 Task: For heading Use oswald with pink colour & Underline.  font size for heading18,  'Change the font style of data to' oswald and font size to 9,  Change the alignment of both headline & data to Align center.  In the sheet  BudgetReviewbook
Action: Mouse moved to (212, 173)
Screenshot: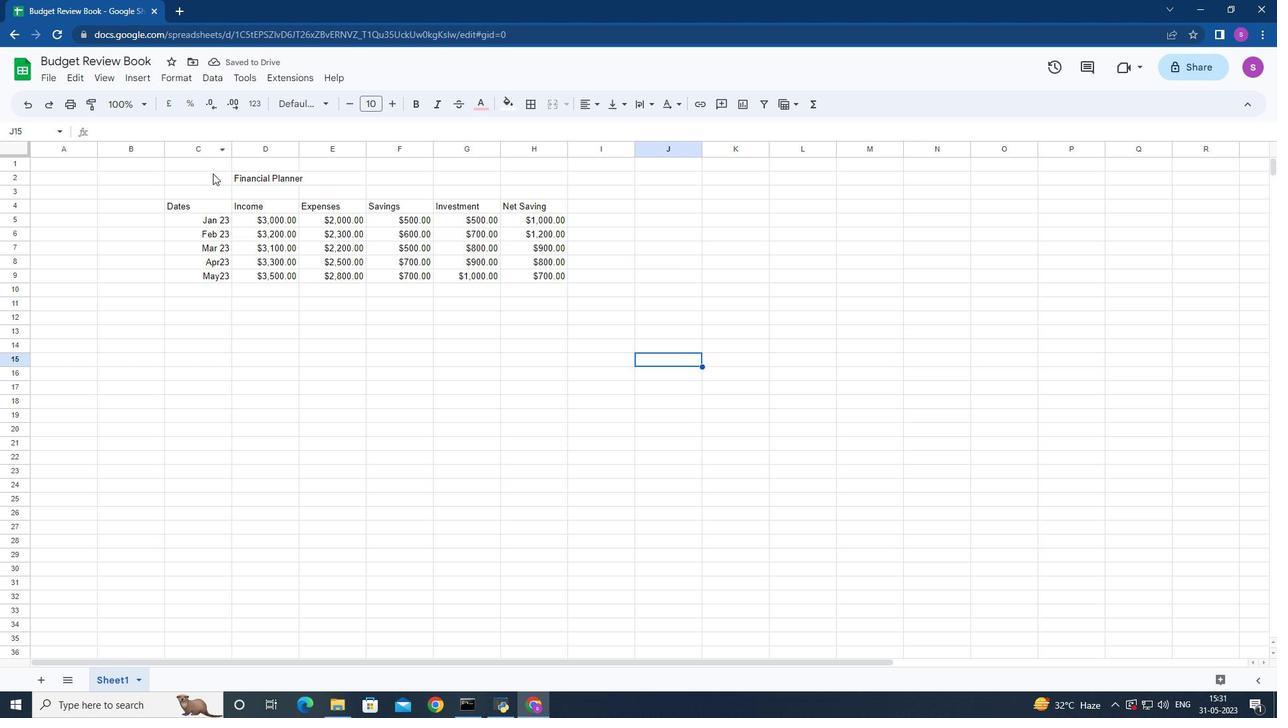
Action: Mouse pressed left at (212, 173)
Screenshot: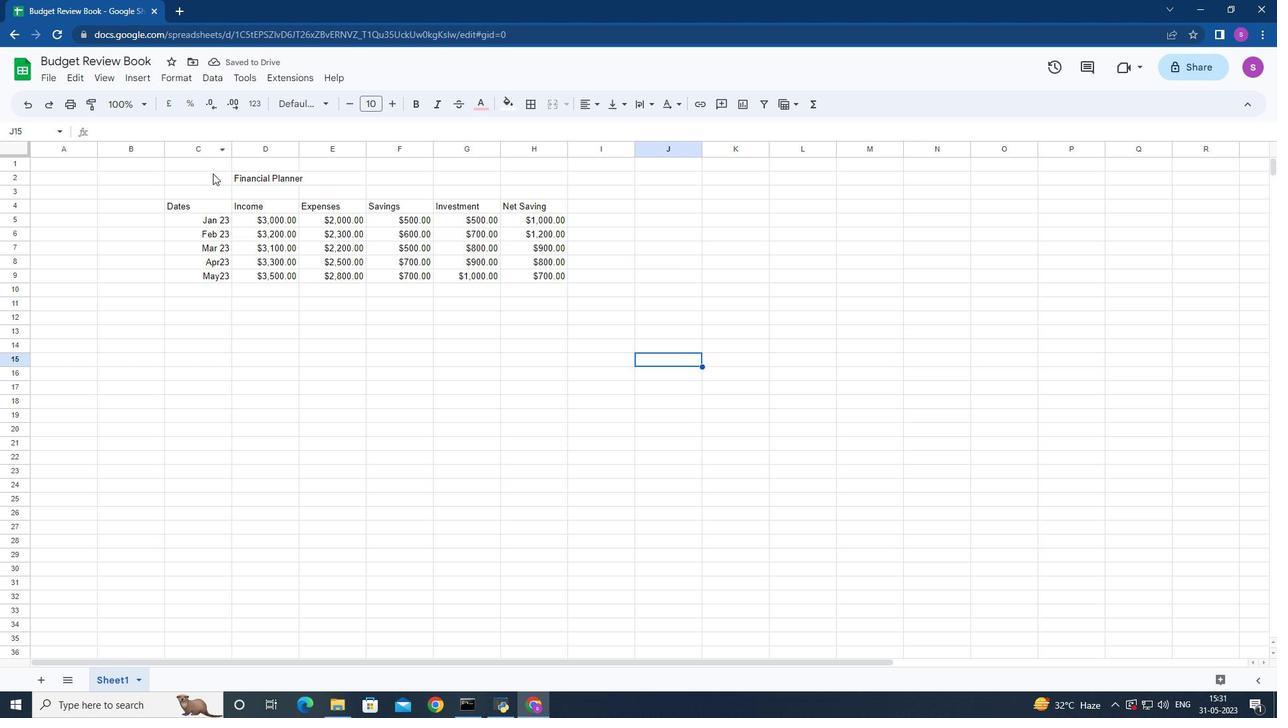 
Action: Mouse moved to (323, 103)
Screenshot: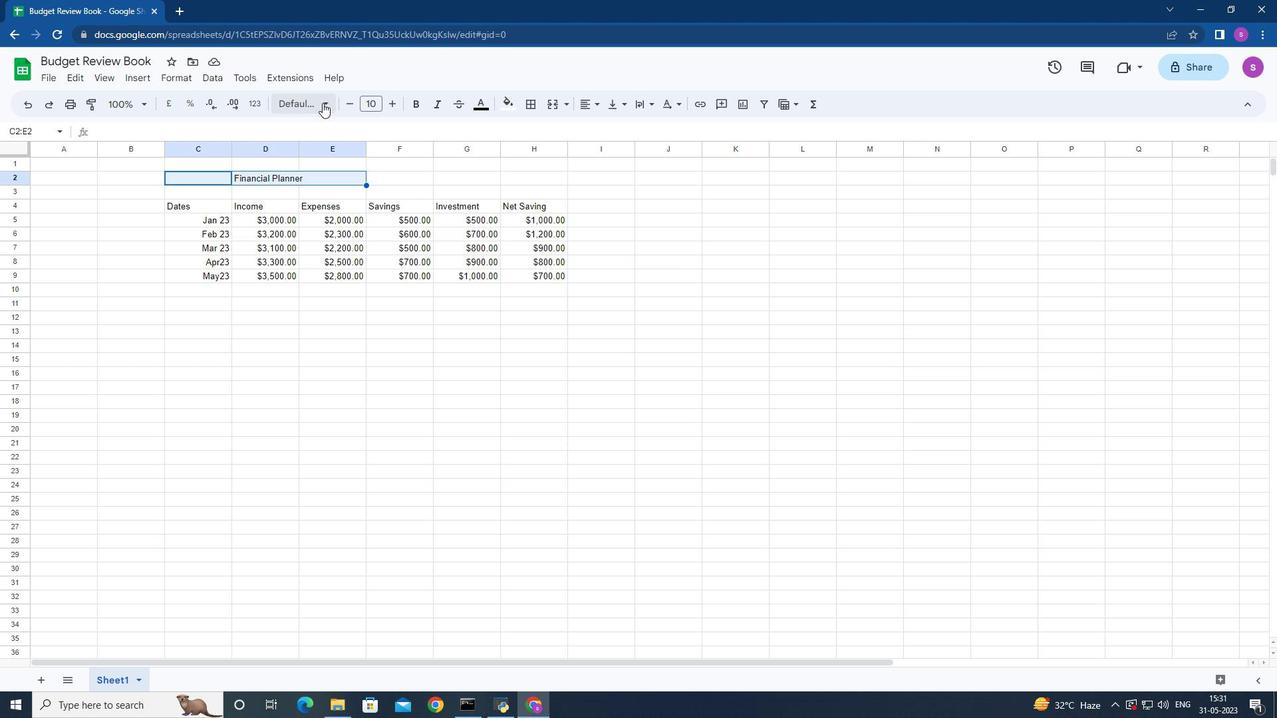 
Action: Mouse pressed left at (323, 103)
Screenshot: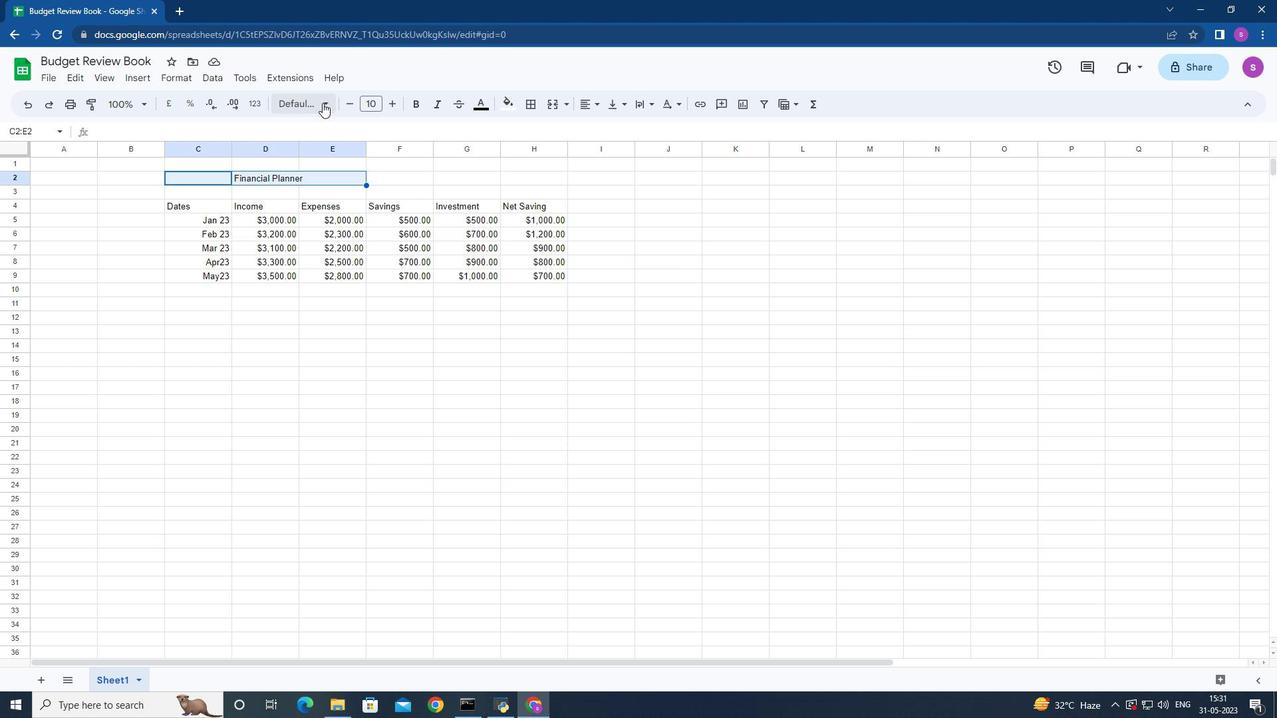 
Action: Mouse moved to (349, 548)
Screenshot: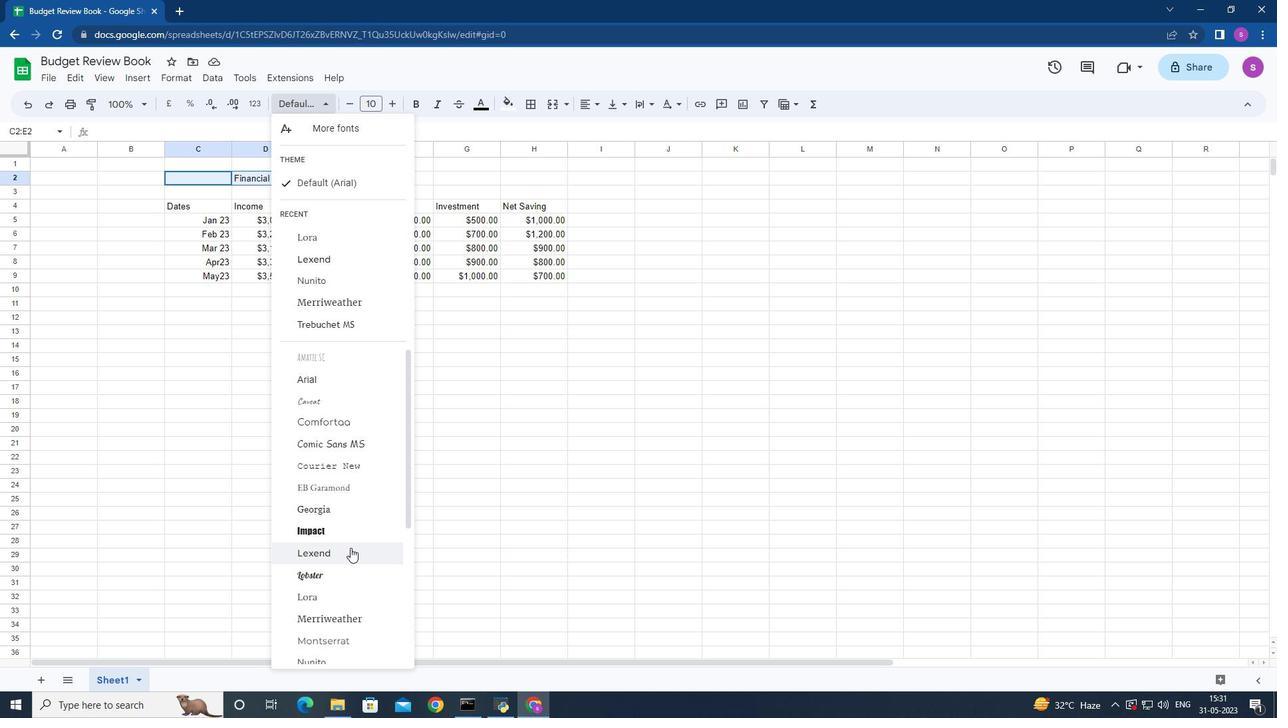 
Action: Mouse scrolled (349, 548) with delta (0, 0)
Screenshot: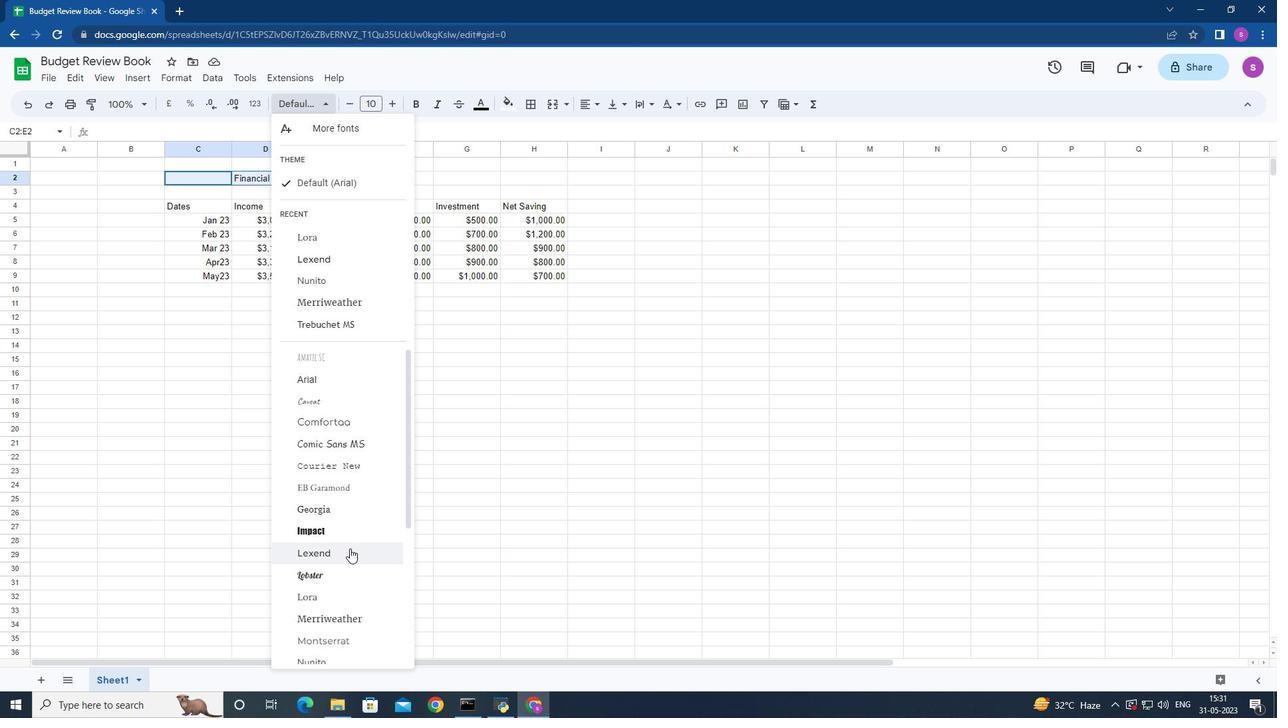 
Action: Mouse moved to (349, 549)
Screenshot: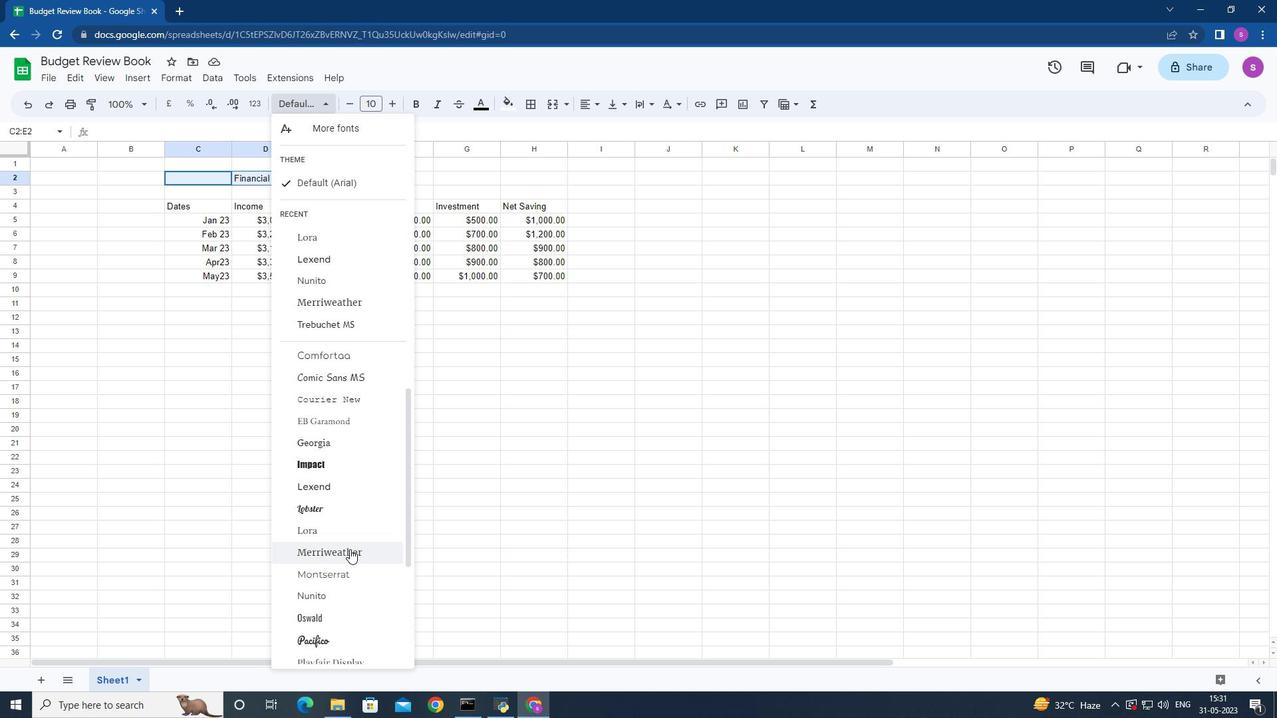 
Action: Mouse scrolled (349, 548) with delta (0, 0)
Screenshot: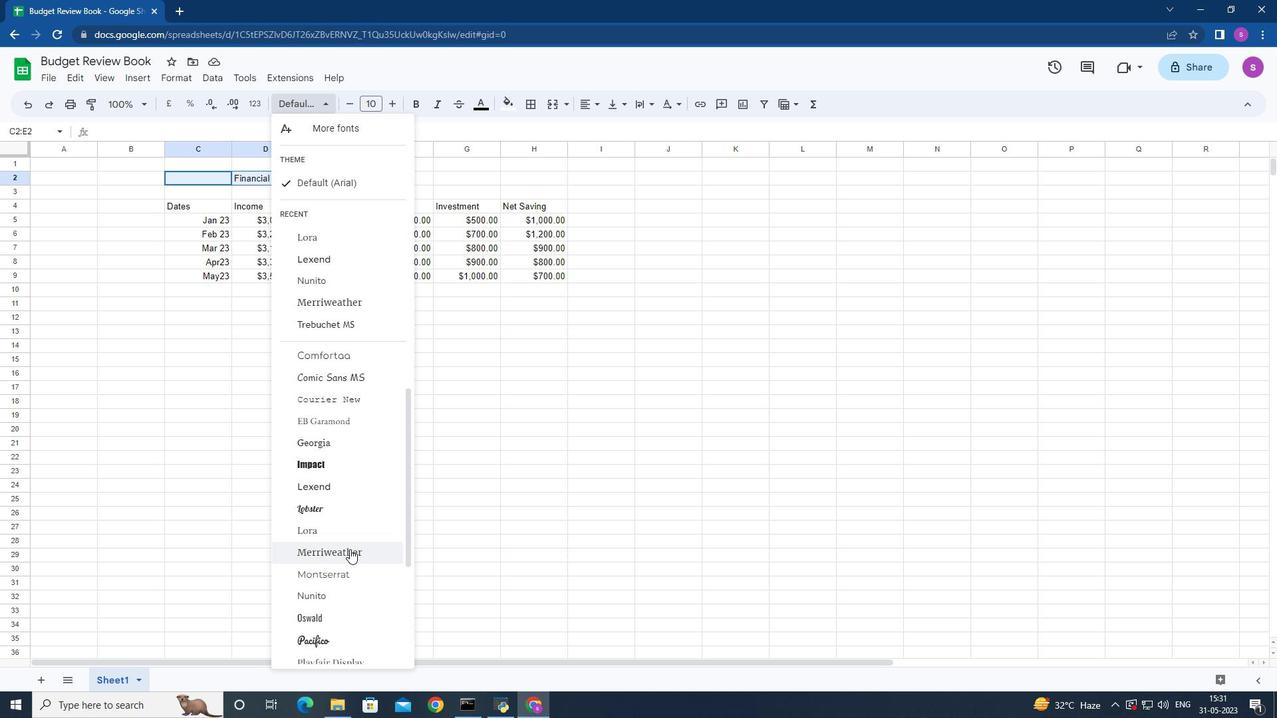 
Action: Mouse moved to (349, 550)
Screenshot: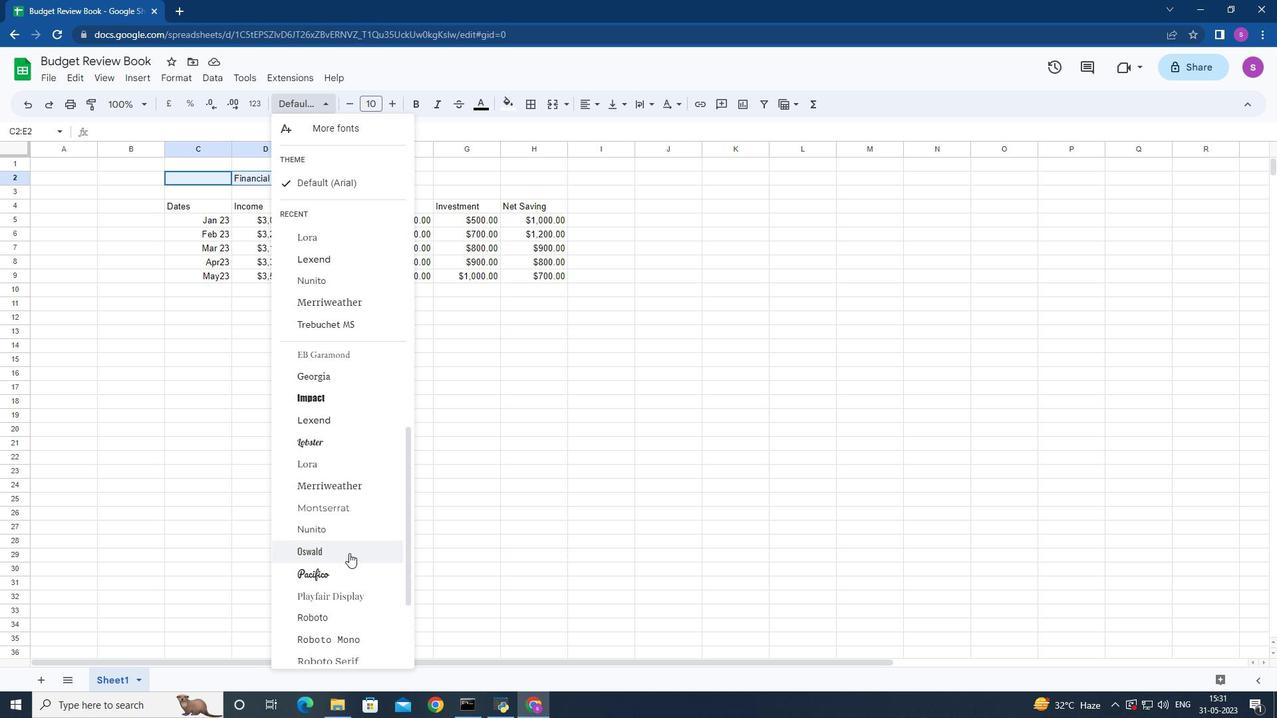 
Action: Mouse pressed left at (349, 550)
Screenshot: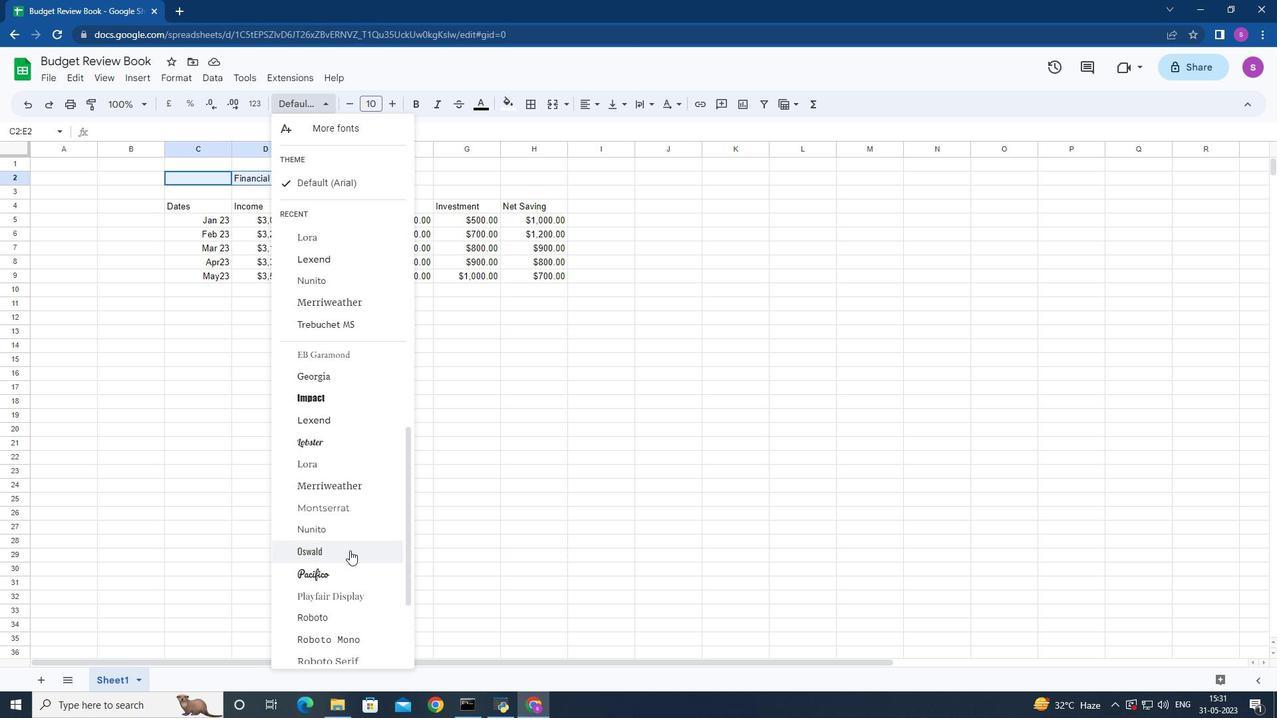 
Action: Mouse moved to (485, 103)
Screenshot: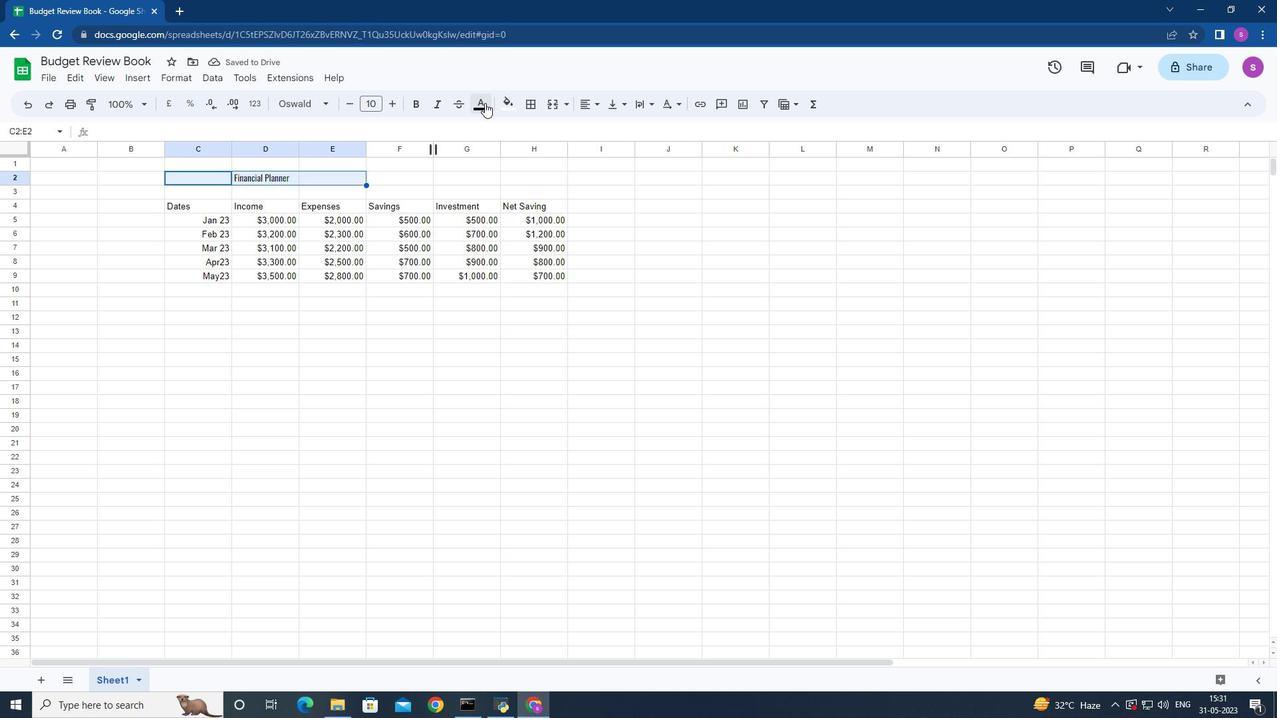 
Action: Mouse pressed left at (485, 103)
Screenshot: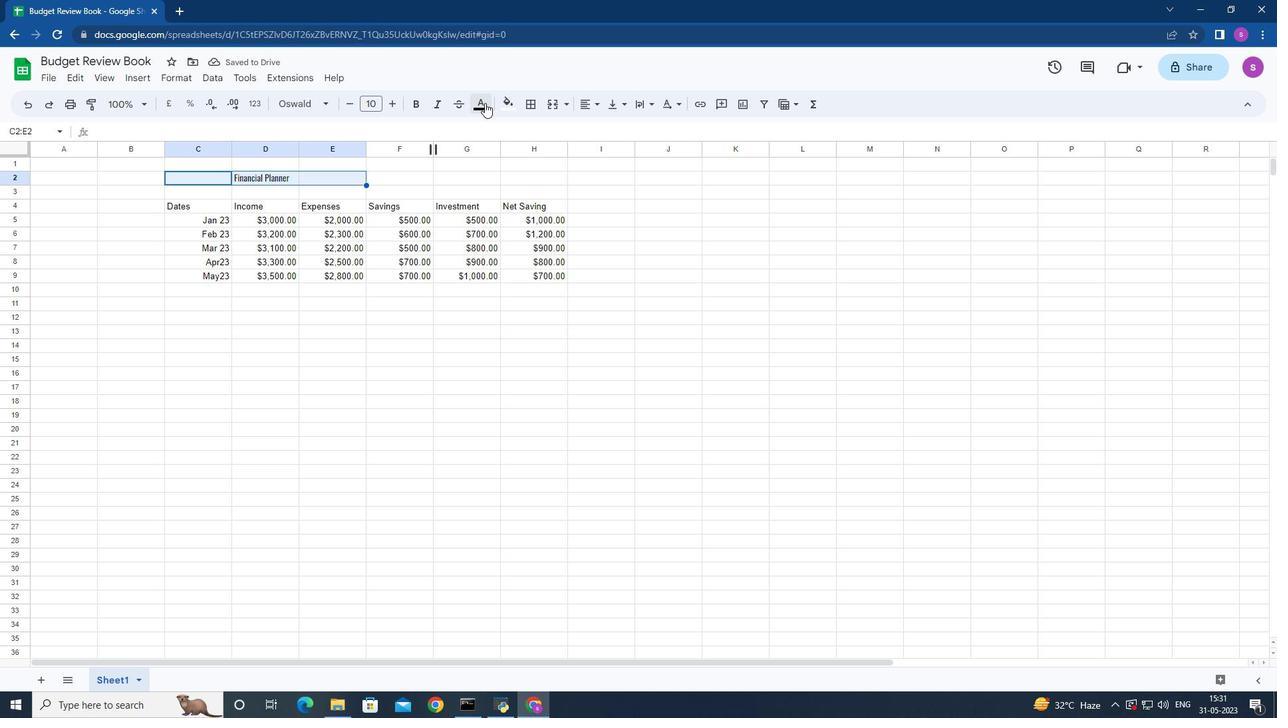 
Action: Mouse moved to (481, 326)
Screenshot: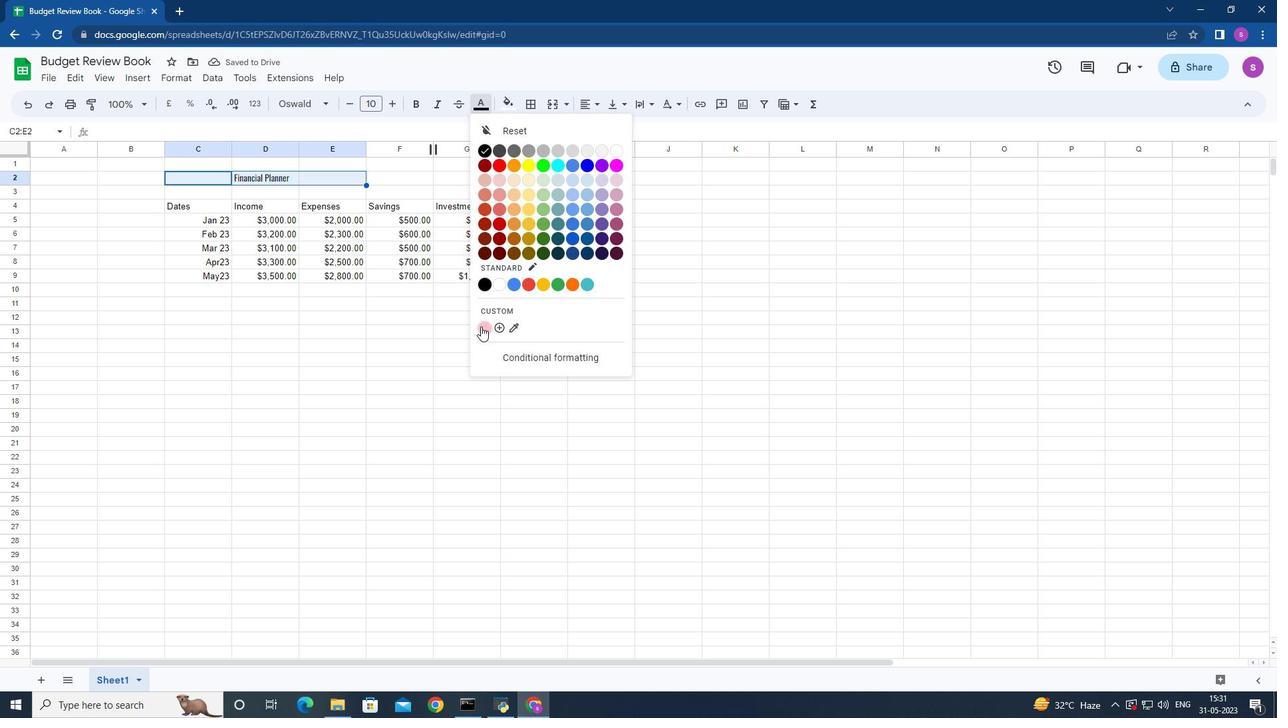
Action: Mouse pressed left at (481, 326)
Screenshot: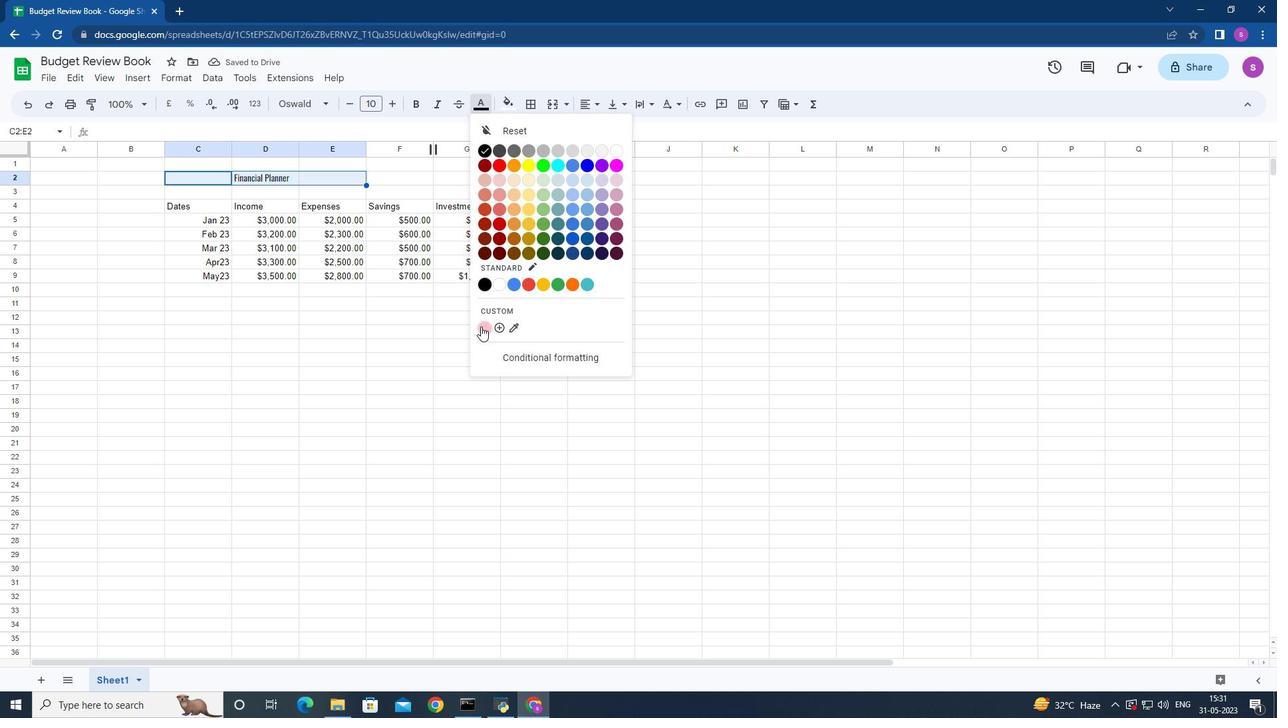 
Action: Mouse moved to (177, 75)
Screenshot: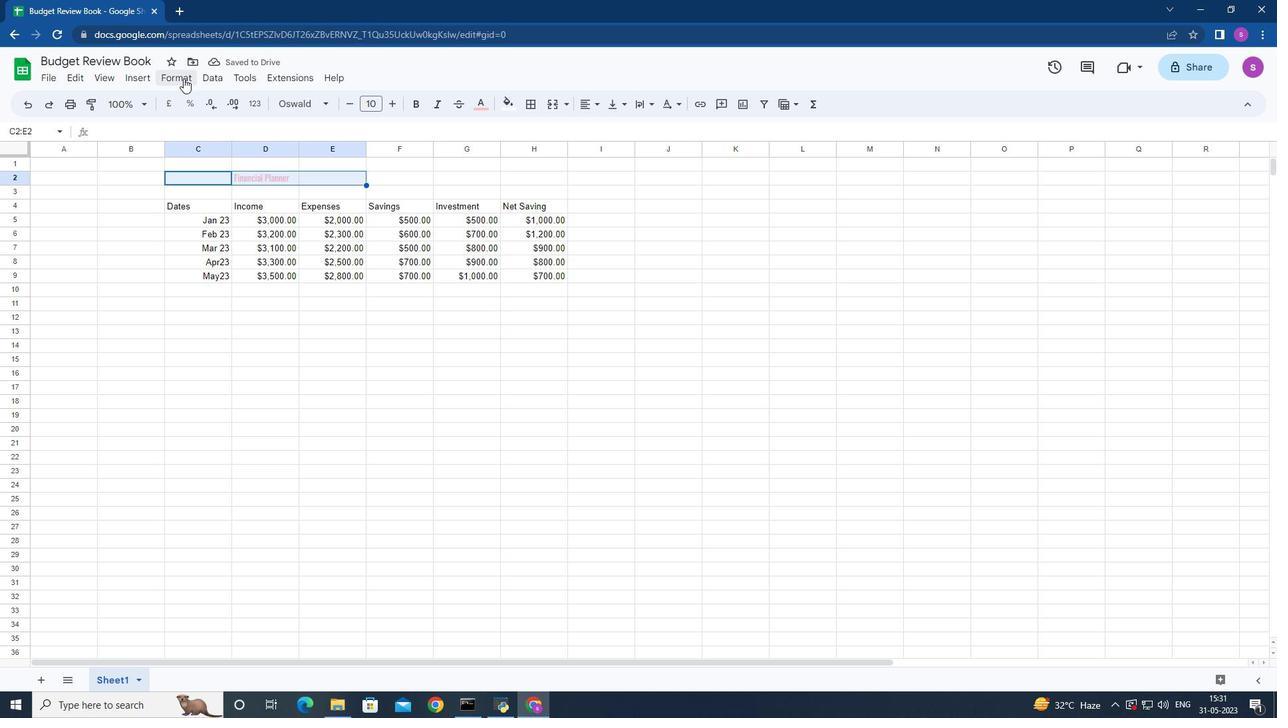 
Action: Mouse pressed left at (177, 75)
Screenshot: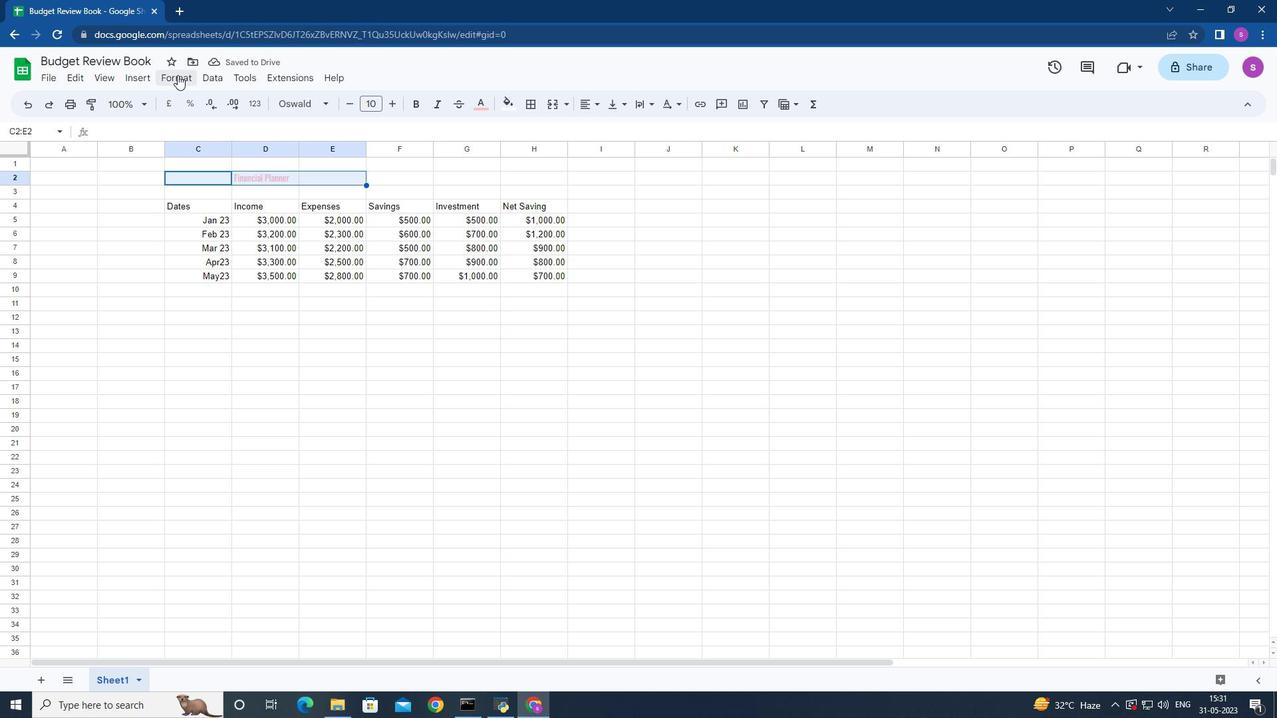 
Action: Mouse moved to (416, 200)
Screenshot: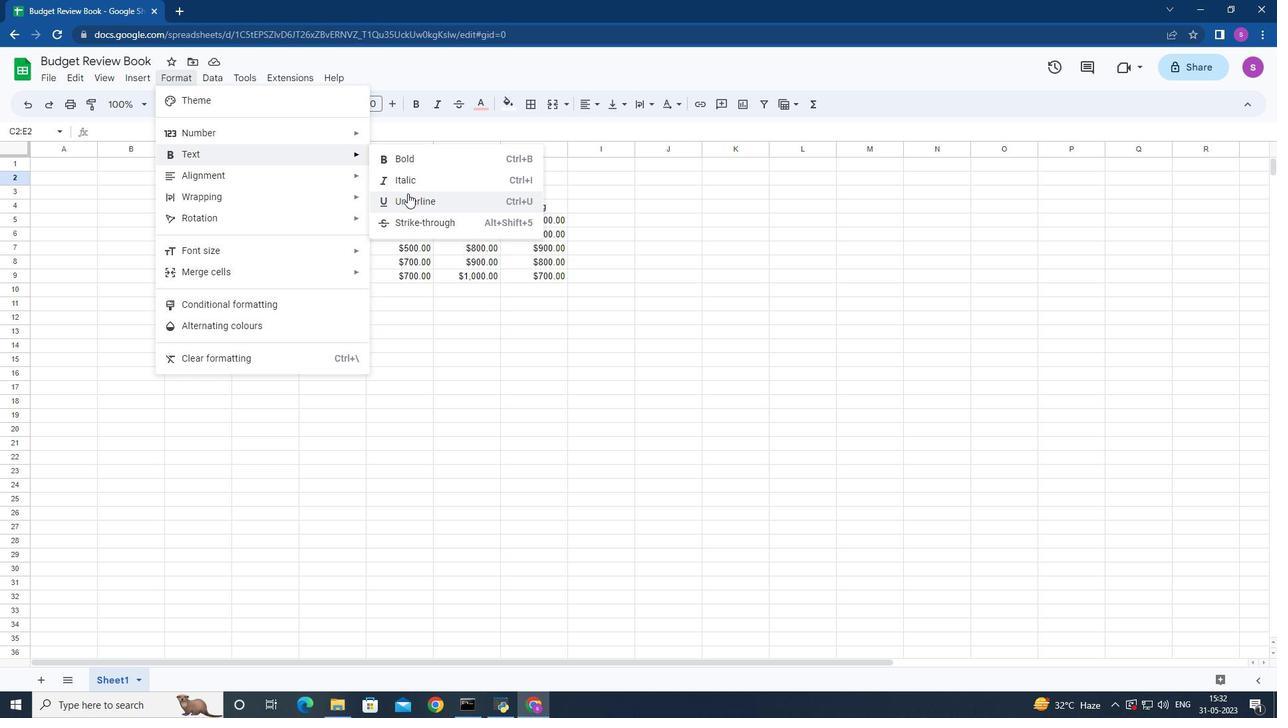 
Action: Mouse pressed left at (416, 200)
Screenshot: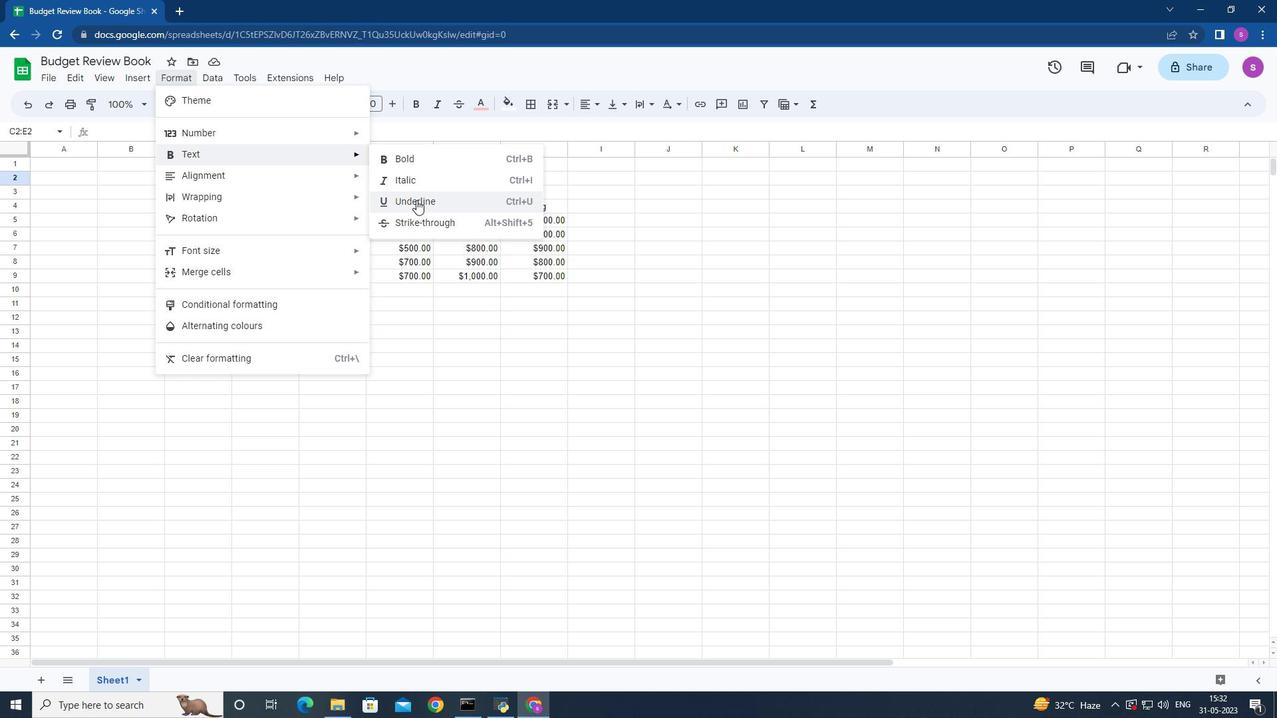 
Action: Mouse moved to (393, 101)
Screenshot: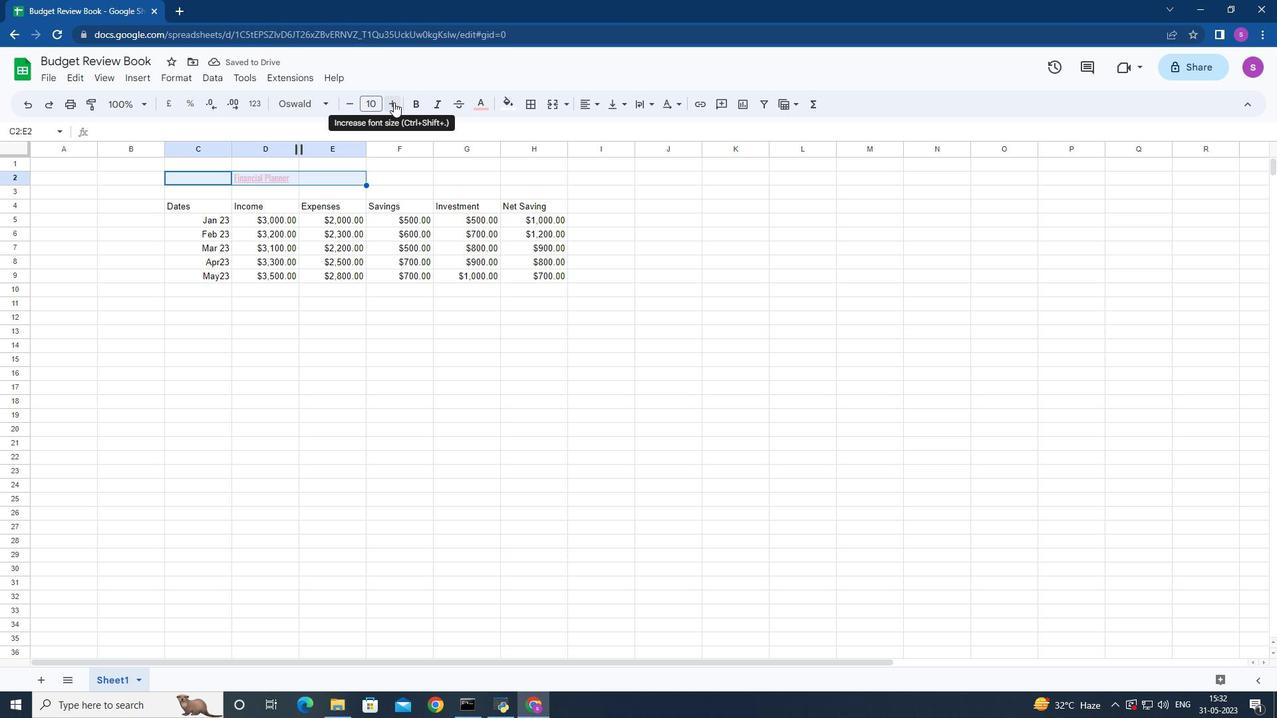 
Action: Mouse pressed left at (393, 101)
Screenshot: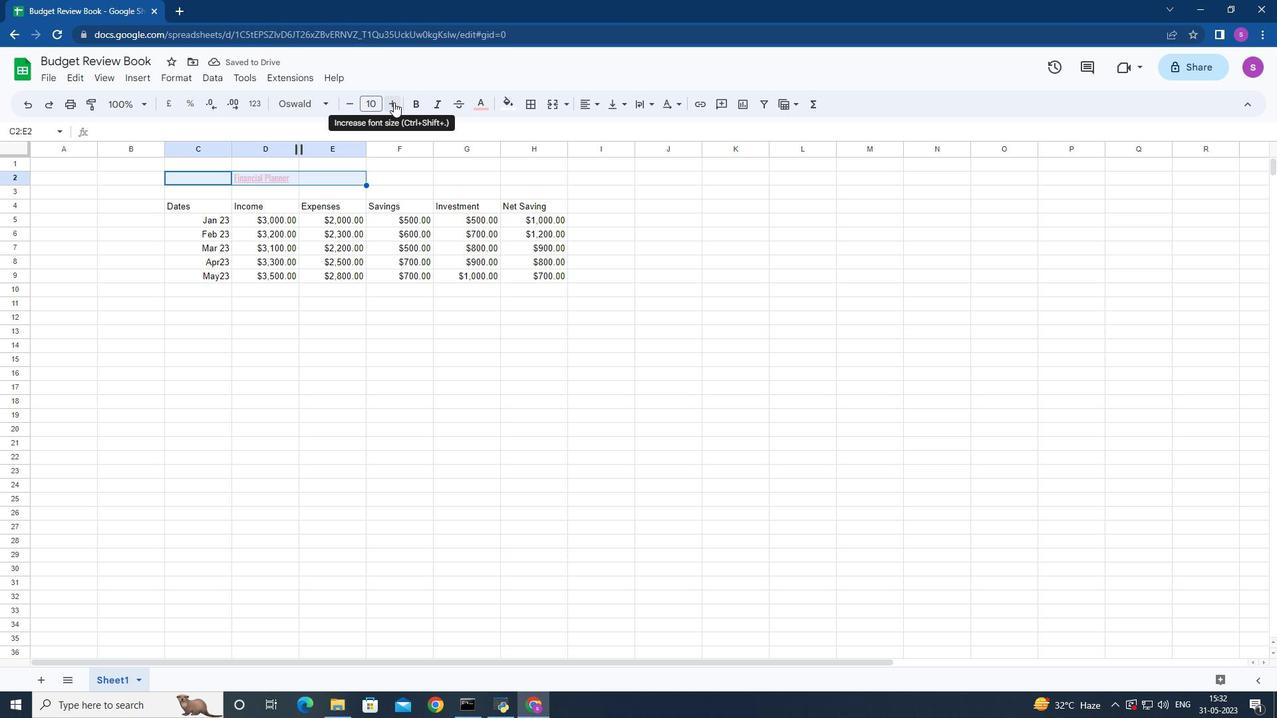 
Action: Mouse pressed left at (393, 101)
Screenshot: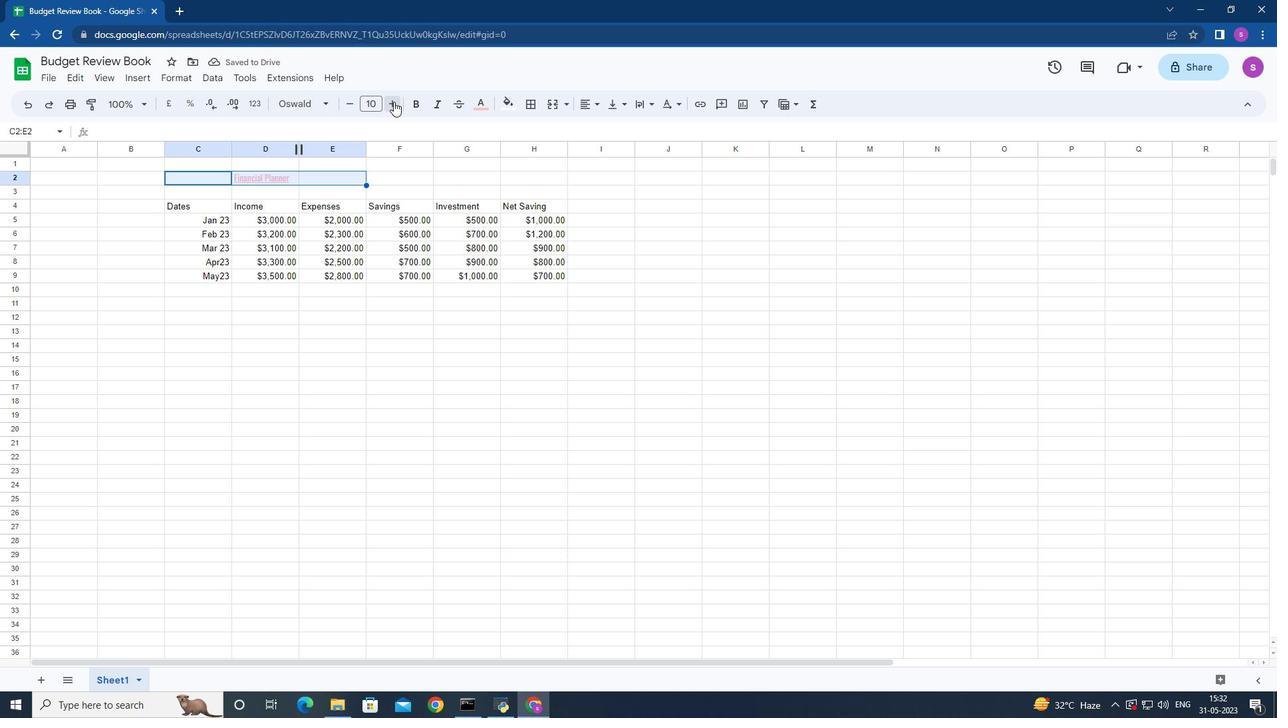 
Action: Mouse pressed left at (393, 101)
Screenshot: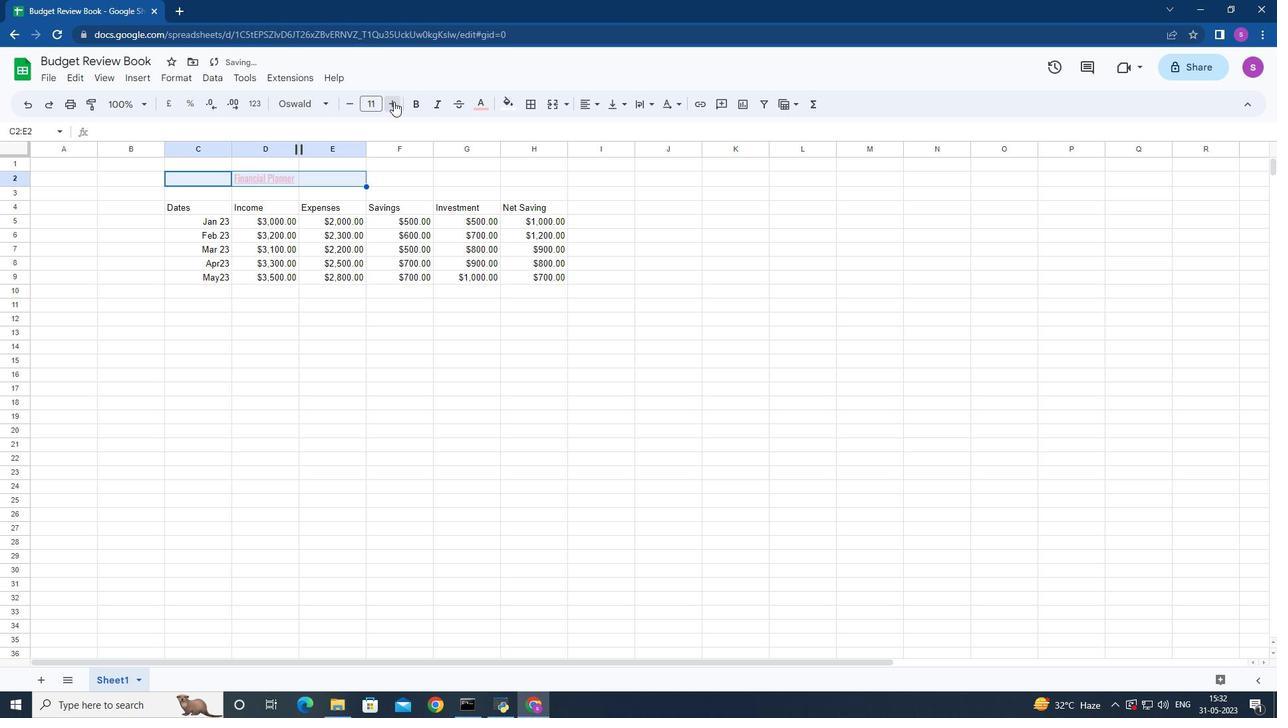
Action: Mouse pressed left at (393, 101)
Screenshot: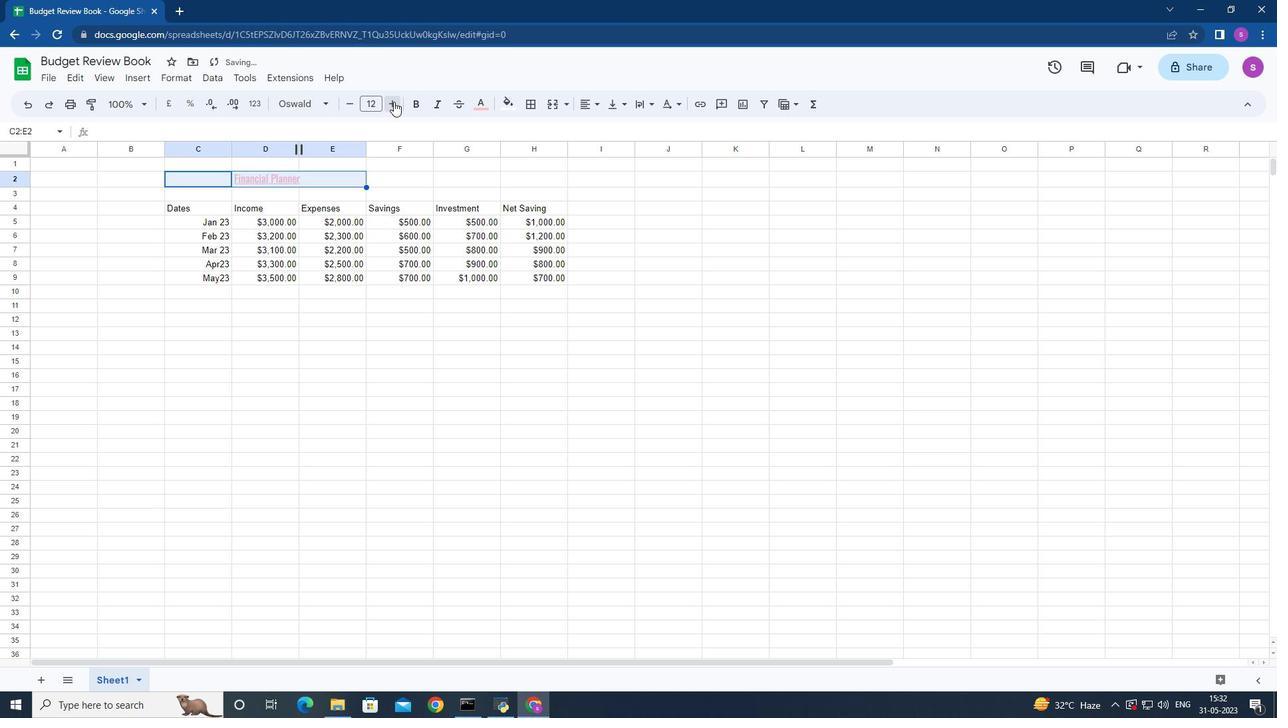 
Action: Mouse pressed left at (393, 101)
Screenshot: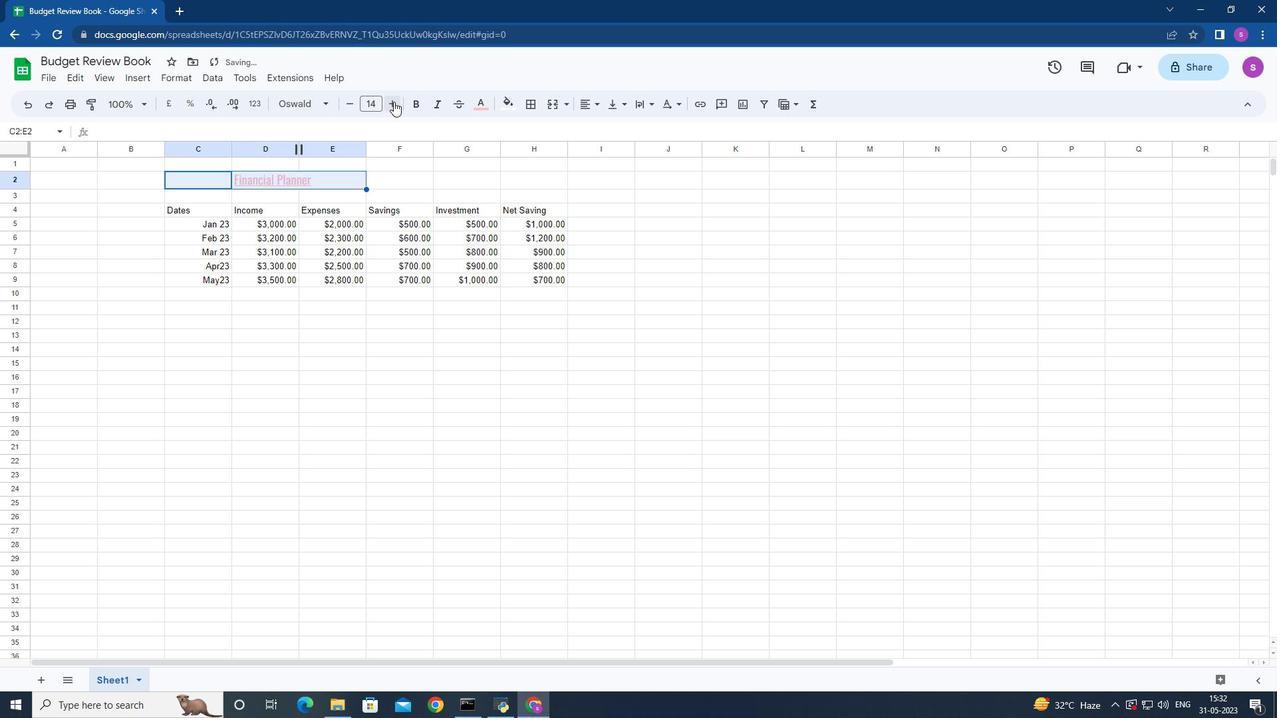 
Action: Mouse moved to (393, 101)
Screenshot: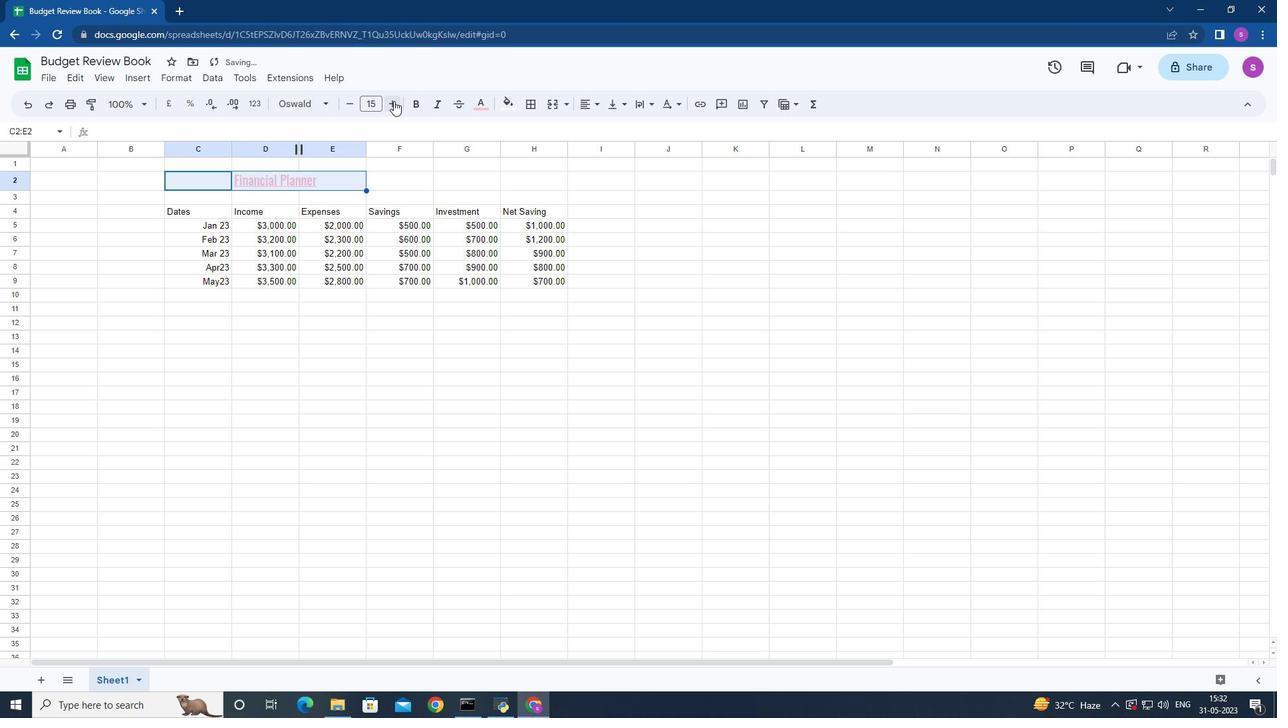 
Action: Mouse pressed left at (393, 101)
Screenshot: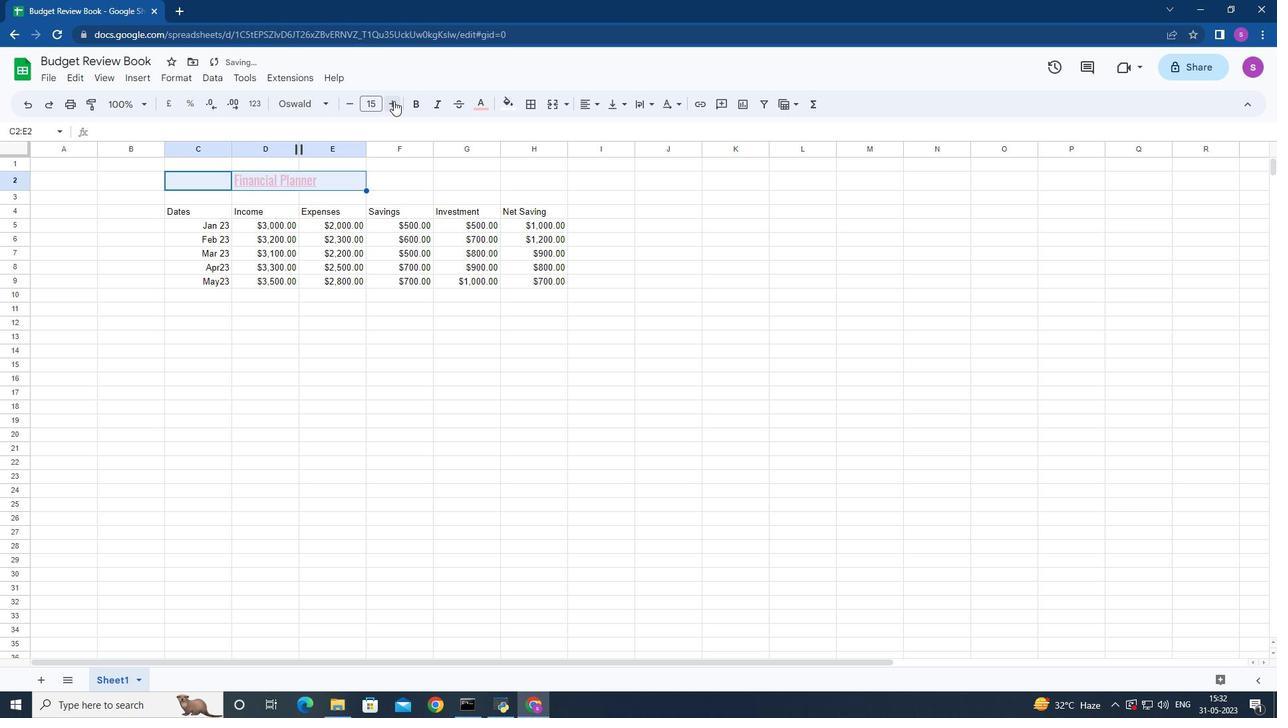 
Action: Mouse moved to (393, 101)
Screenshot: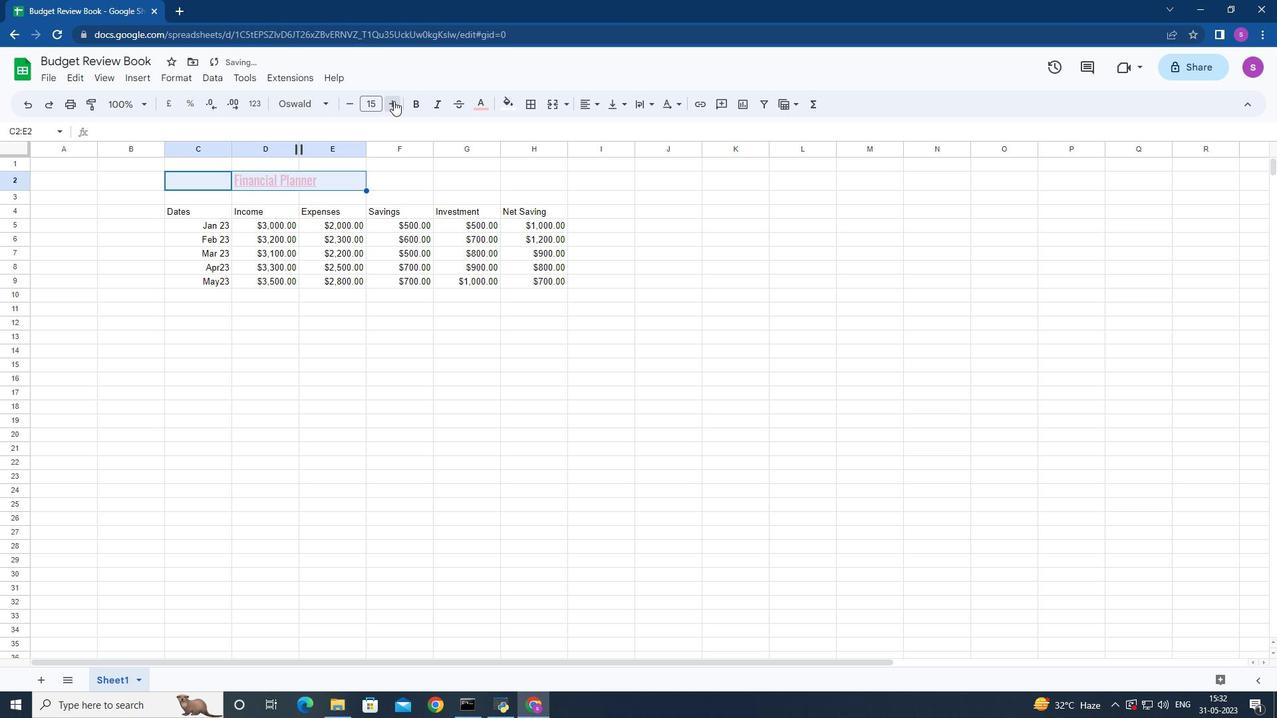 
Action: Mouse pressed left at (393, 101)
Screenshot: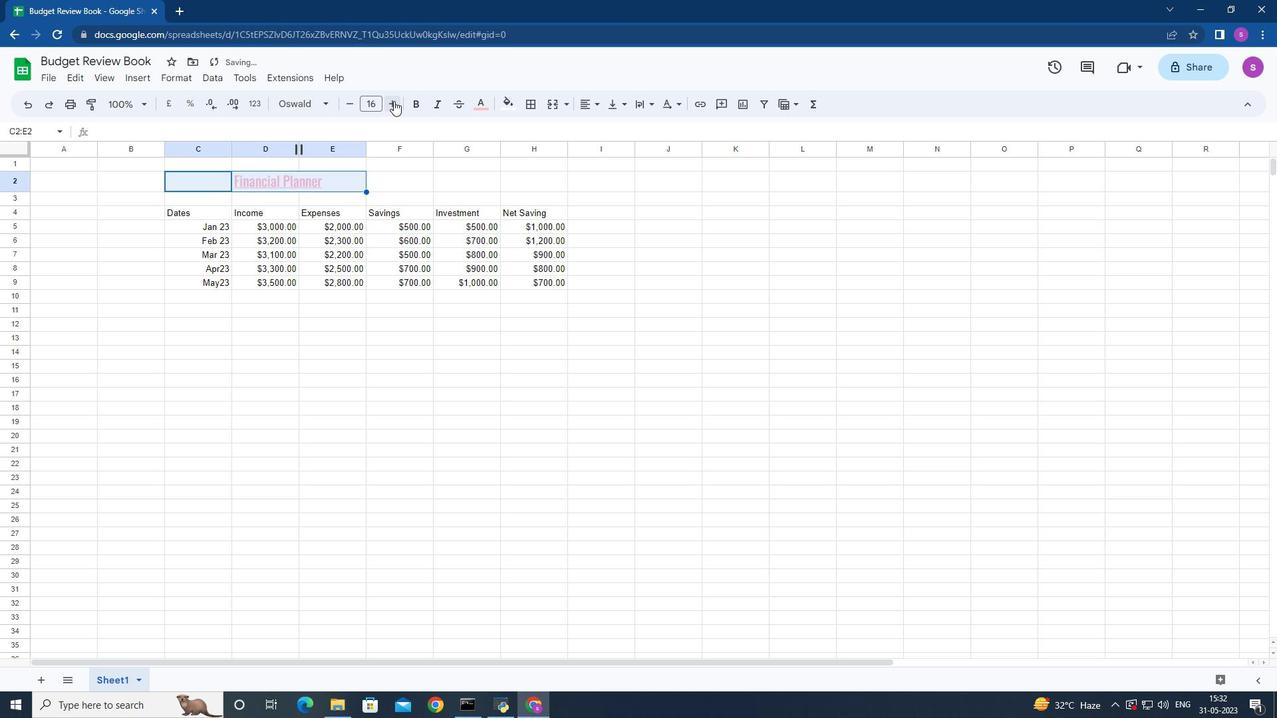 
Action: Mouse pressed left at (393, 101)
Screenshot: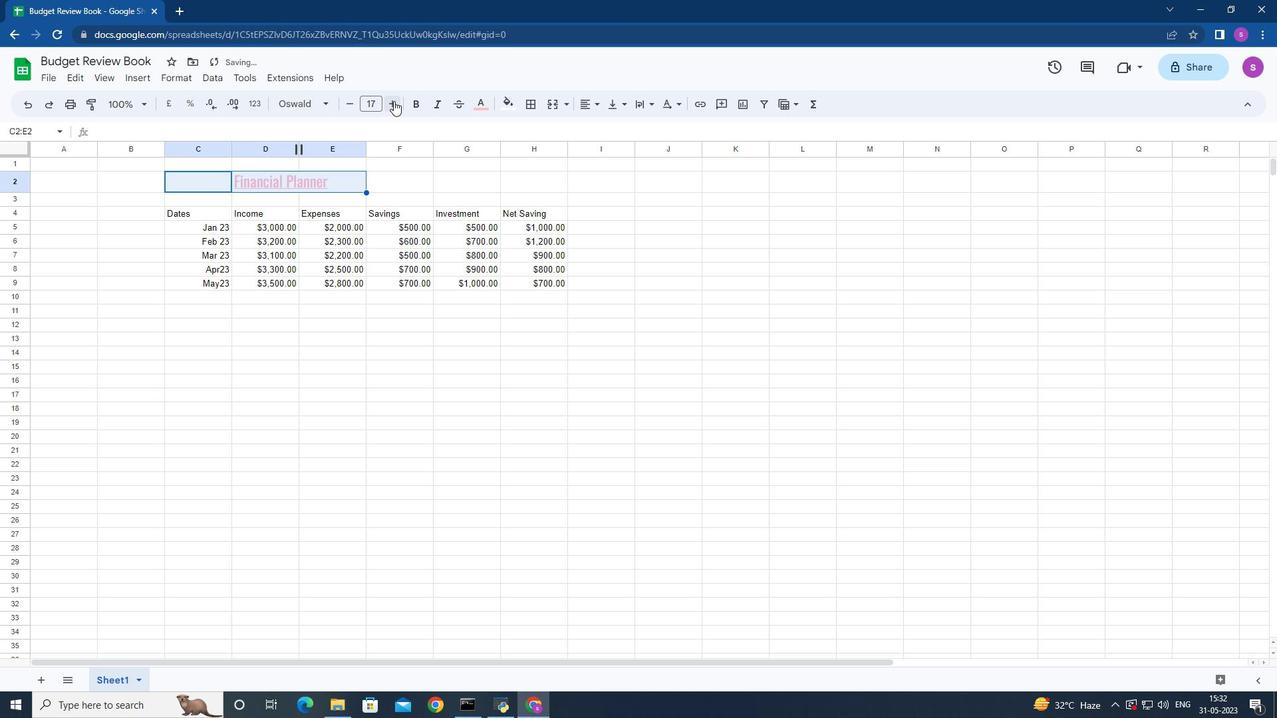 
Action: Mouse moved to (162, 214)
Screenshot: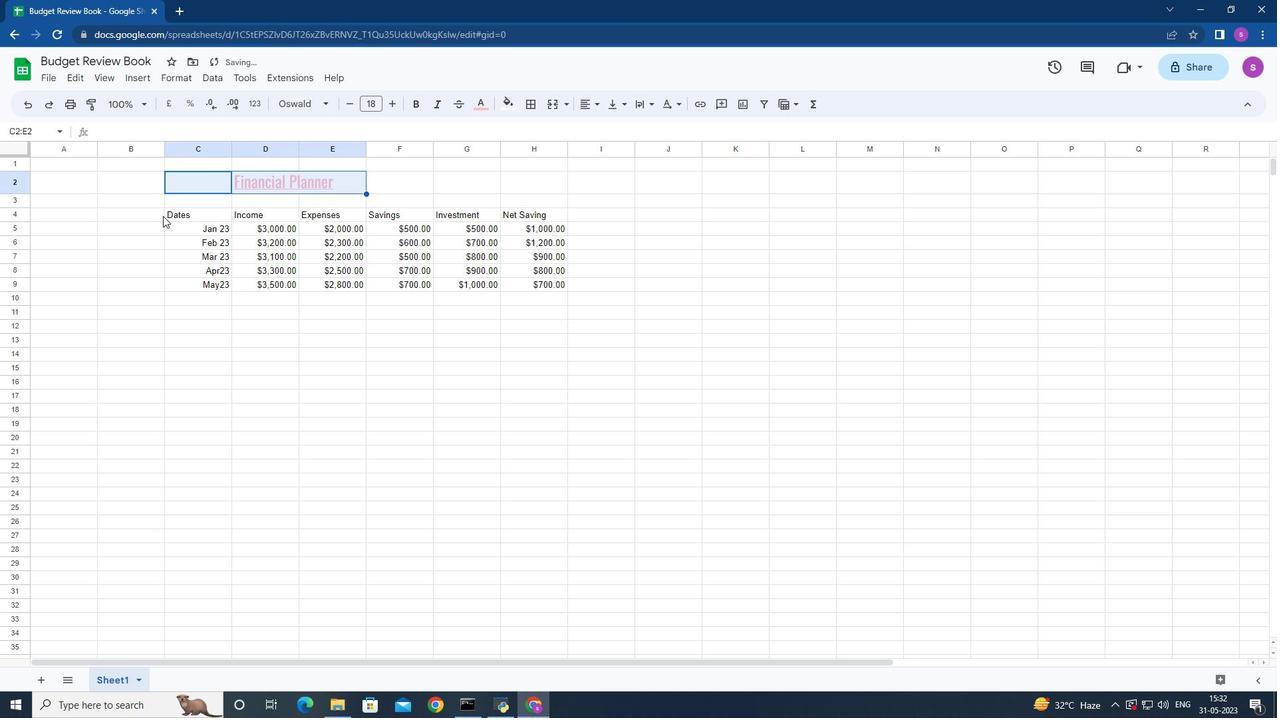 
Action: Mouse pressed left at (162, 214)
Screenshot: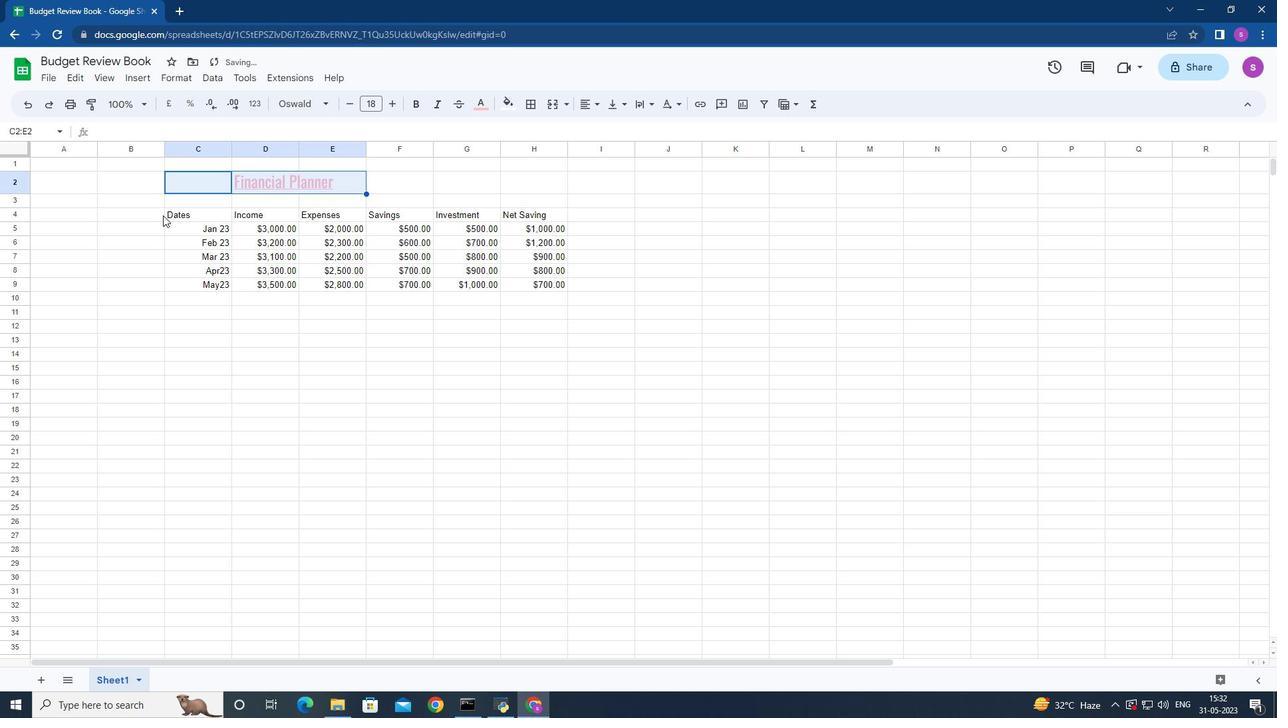 
Action: Mouse moved to (328, 99)
Screenshot: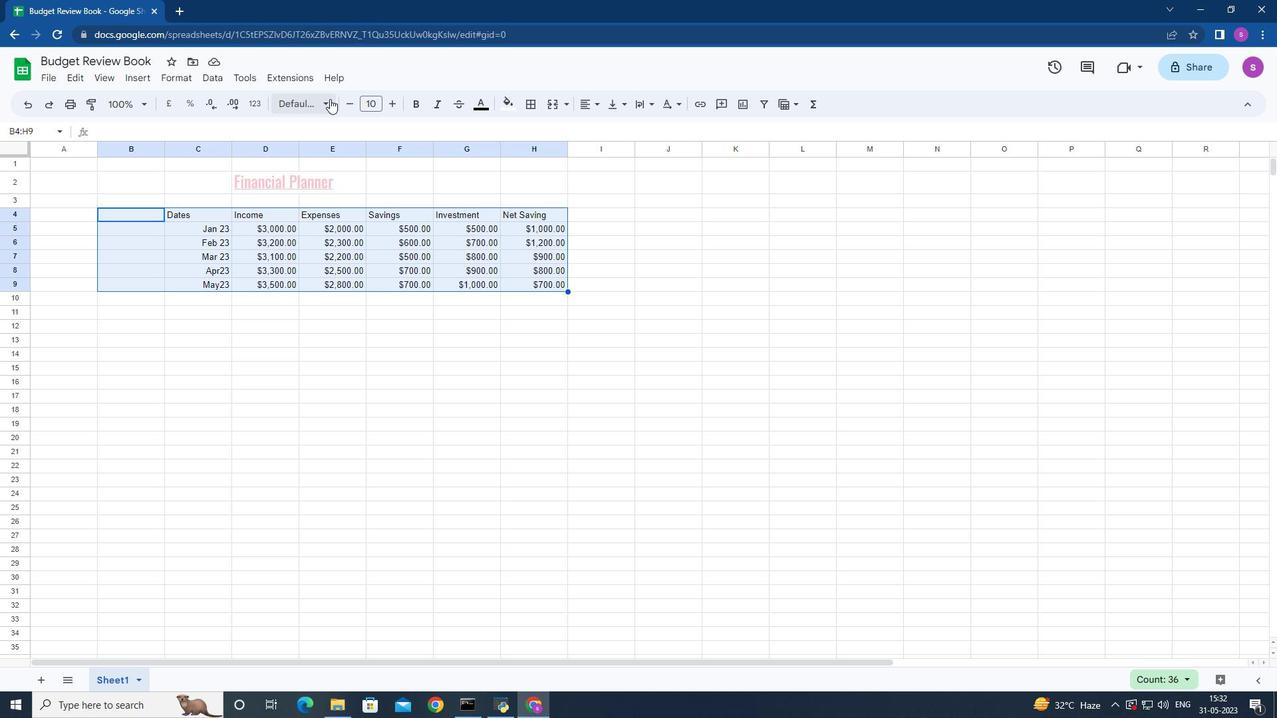 
Action: Mouse pressed left at (328, 99)
Screenshot: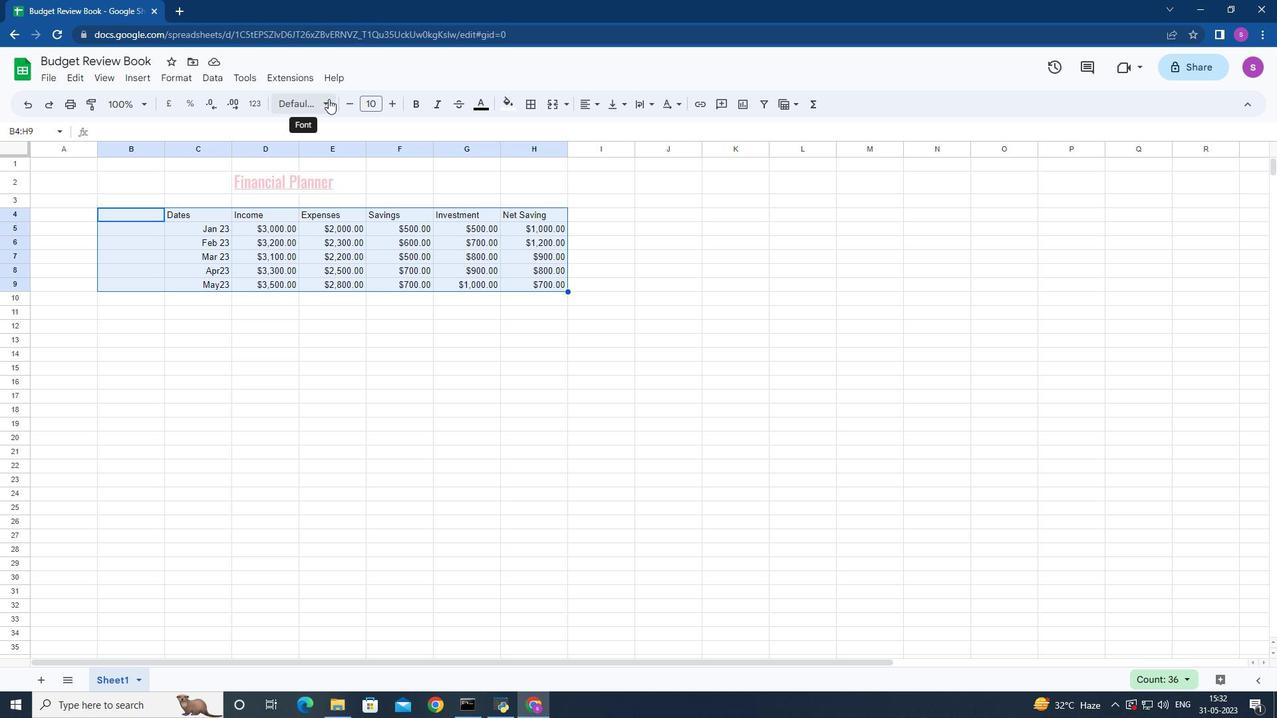 
Action: Mouse moved to (331, 238)
Screenshot: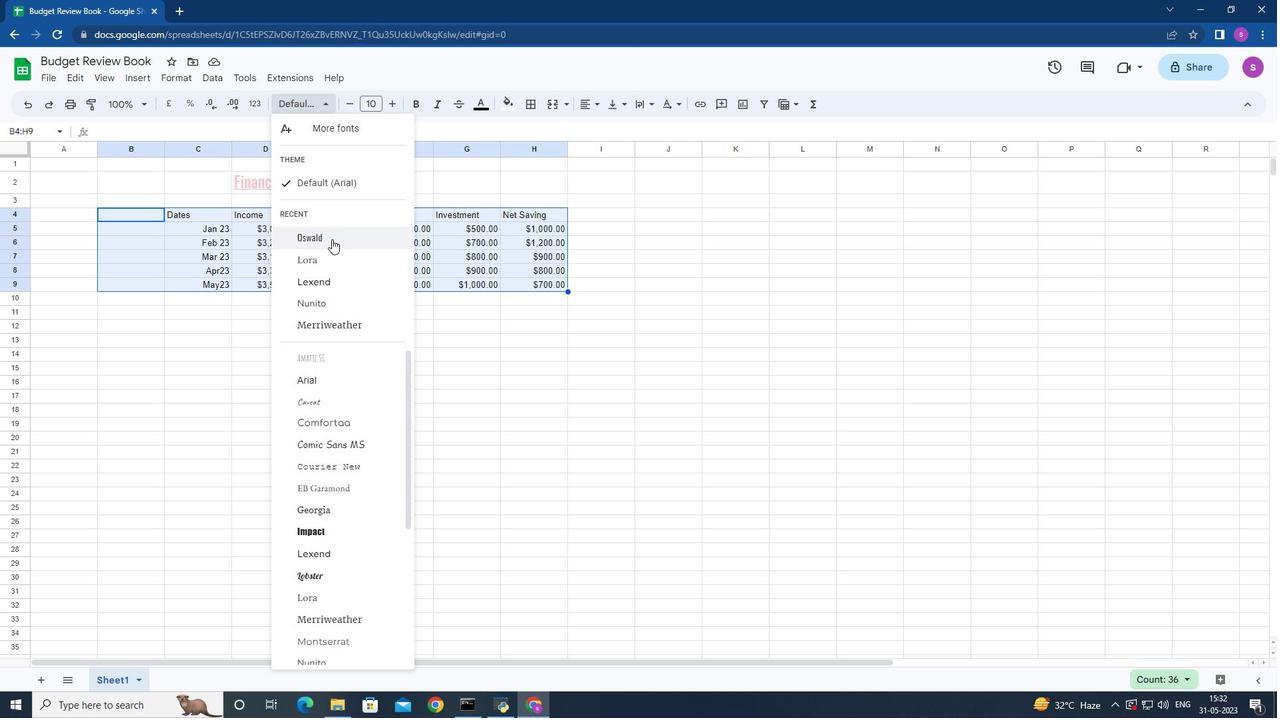 
Action: Mouse pressed left at (331, 238)
Screenshot: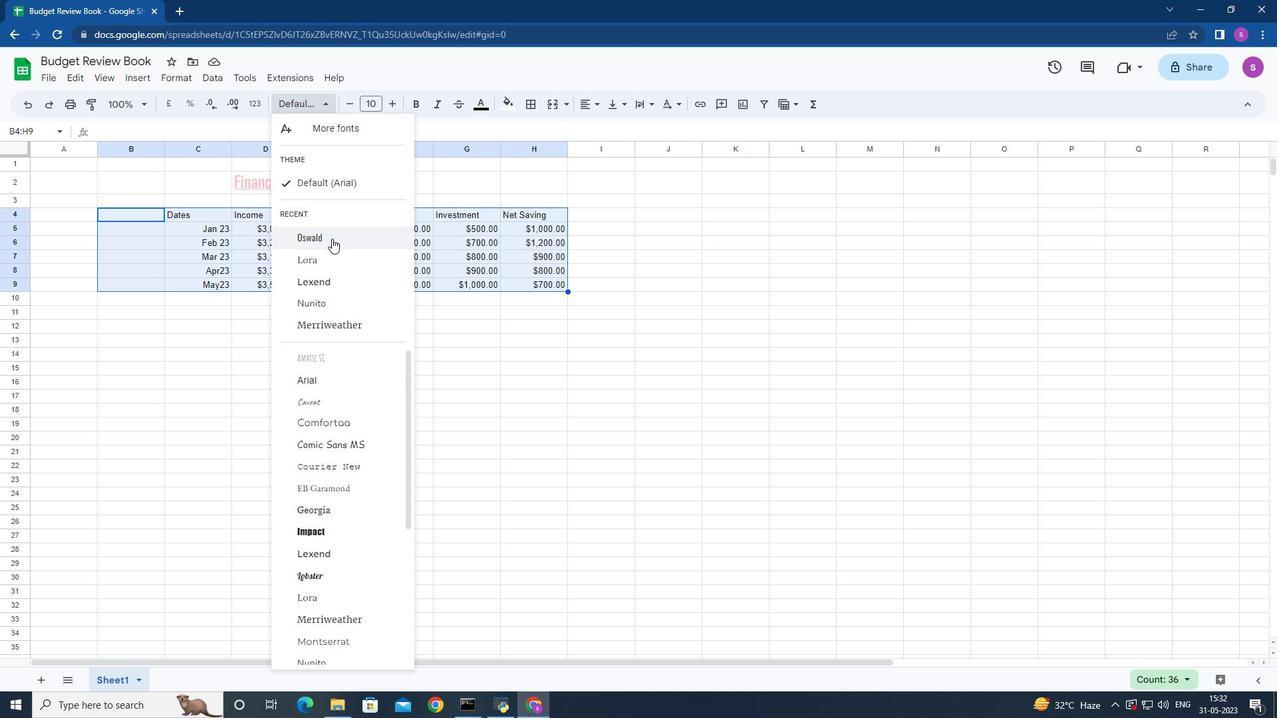 
Action: Mouse moved to (345, 103)
Screenshot: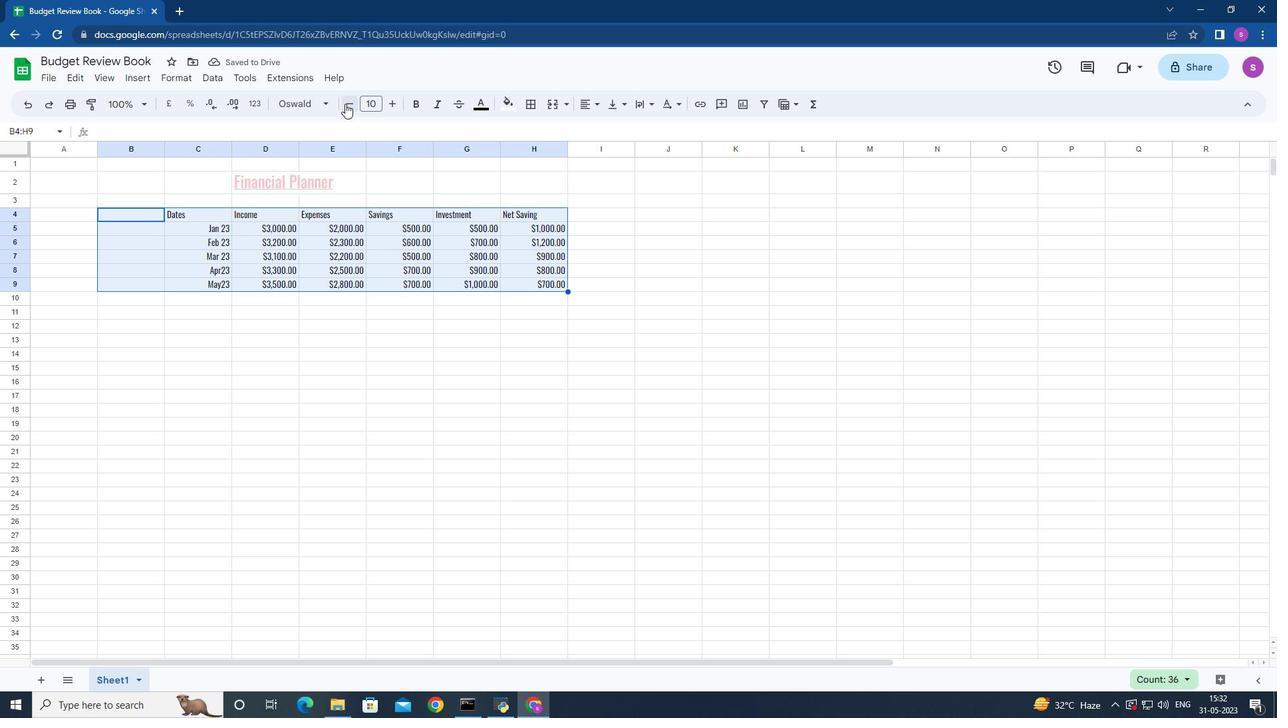 
Action: Mouse pressed left at (345, 103)
Screenshot: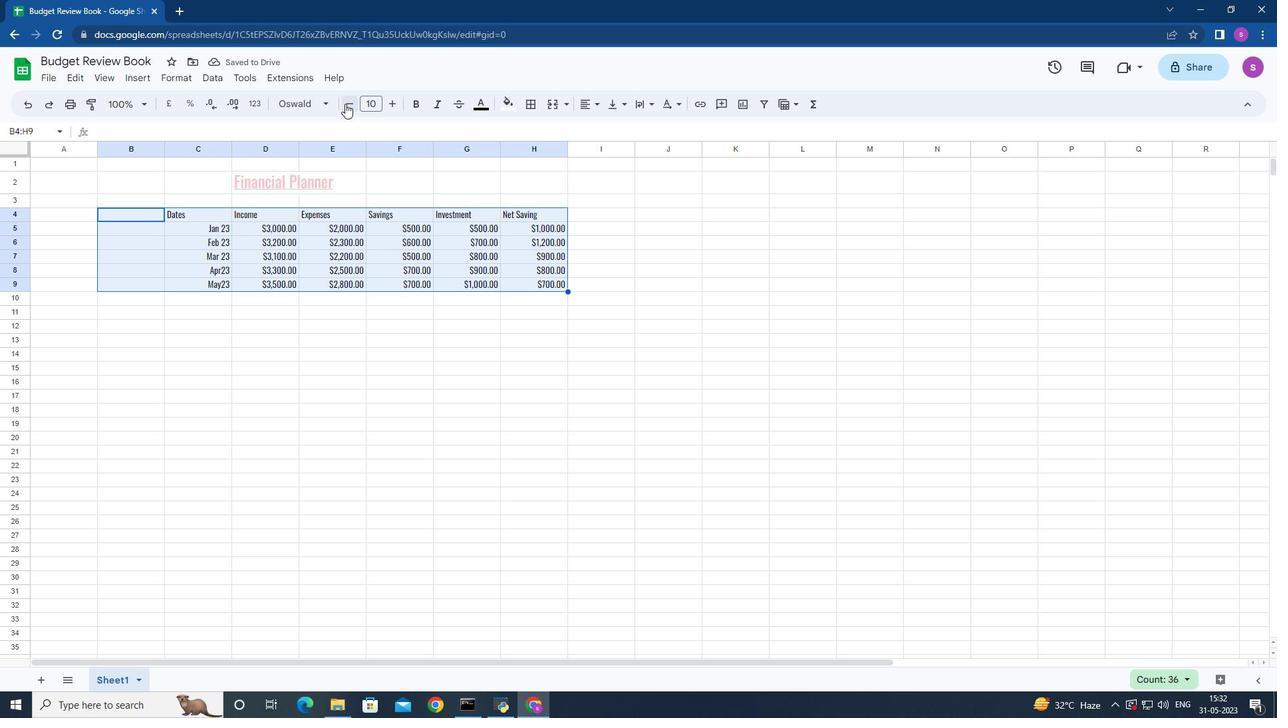
Action: Mouse moved to (596, 104)
Screenshot: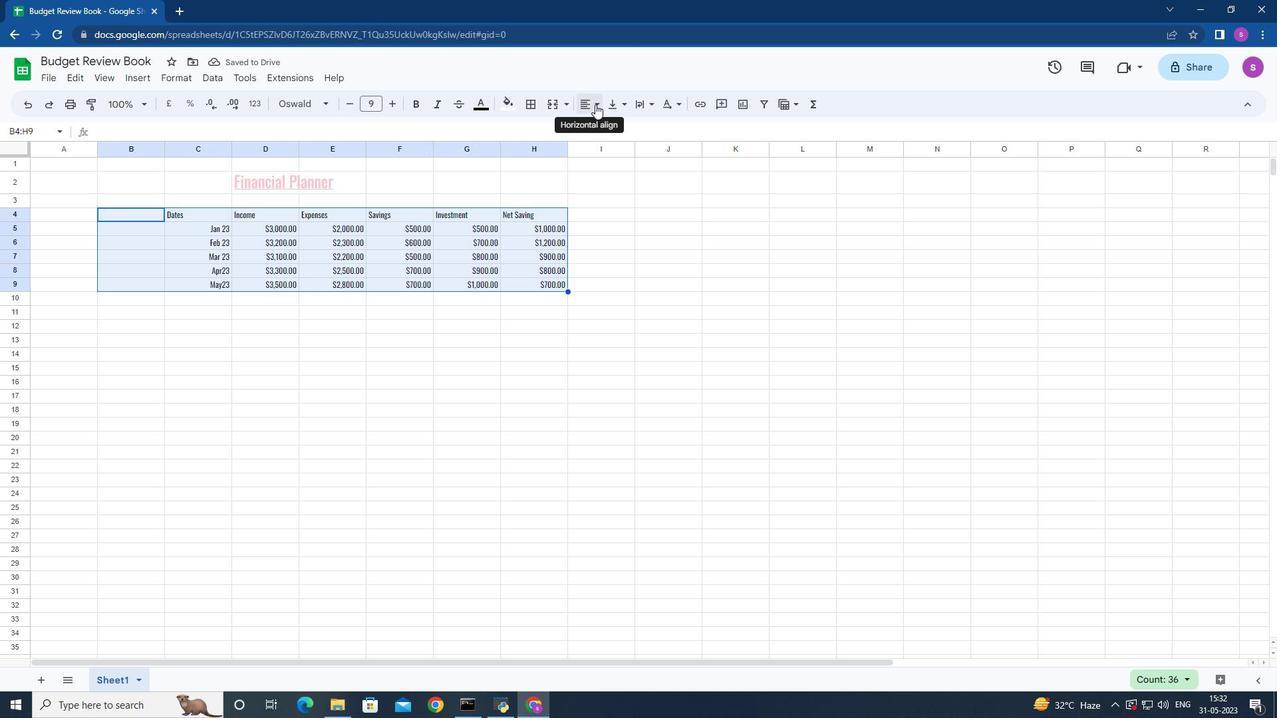 
Action: Mouse pressed left at (596, 104)
Screenshot: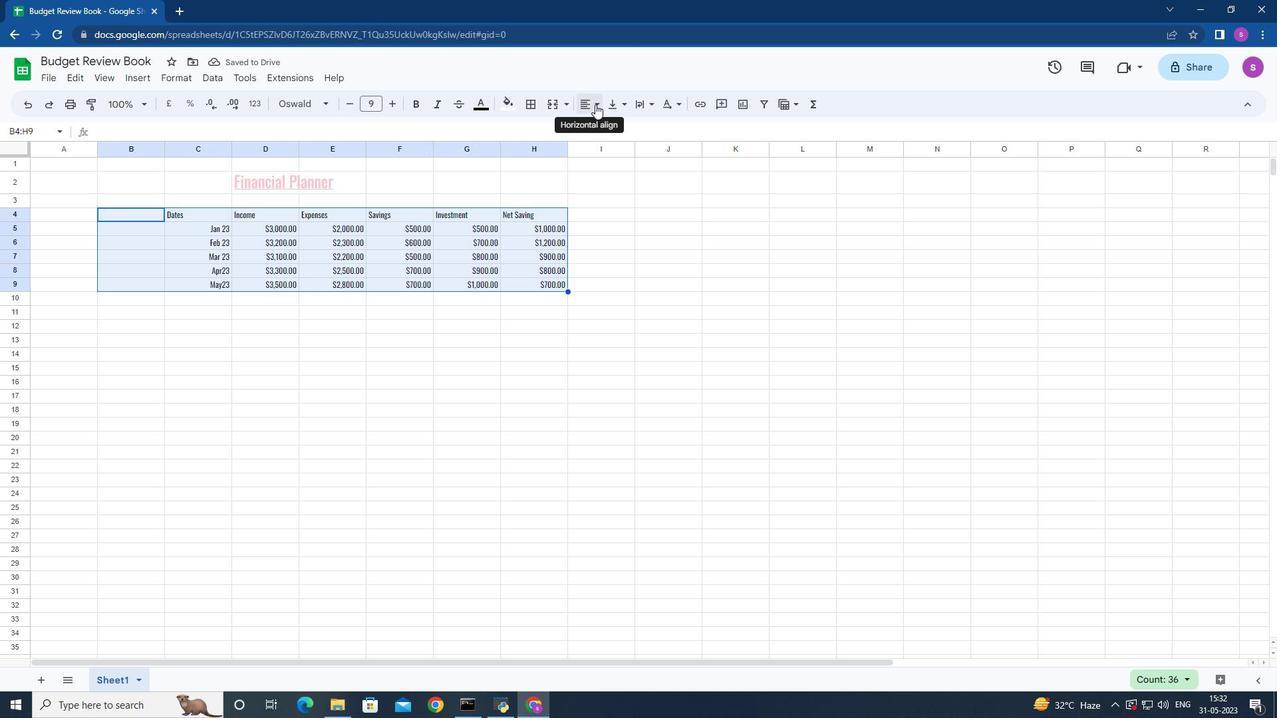 
Action: Mouse moved to (610, 128)
Screenshot: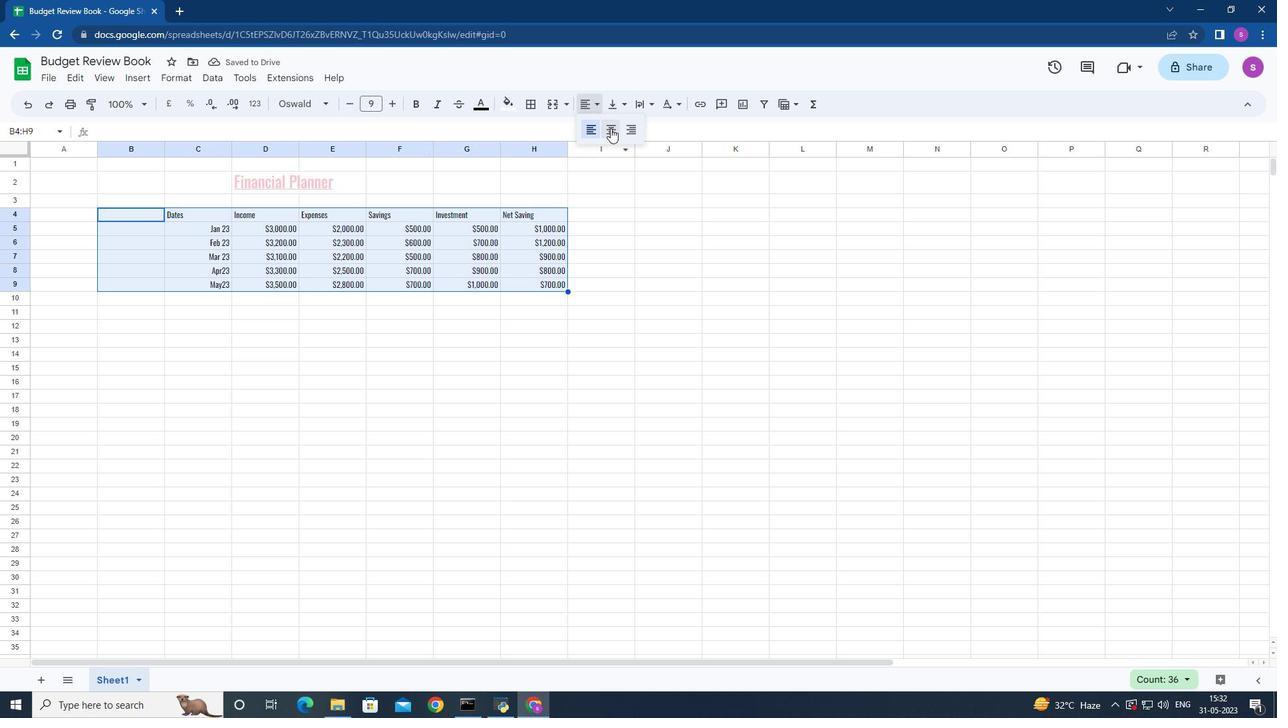 
Action: Mouse pressed left at (610, 128)
Screenshot: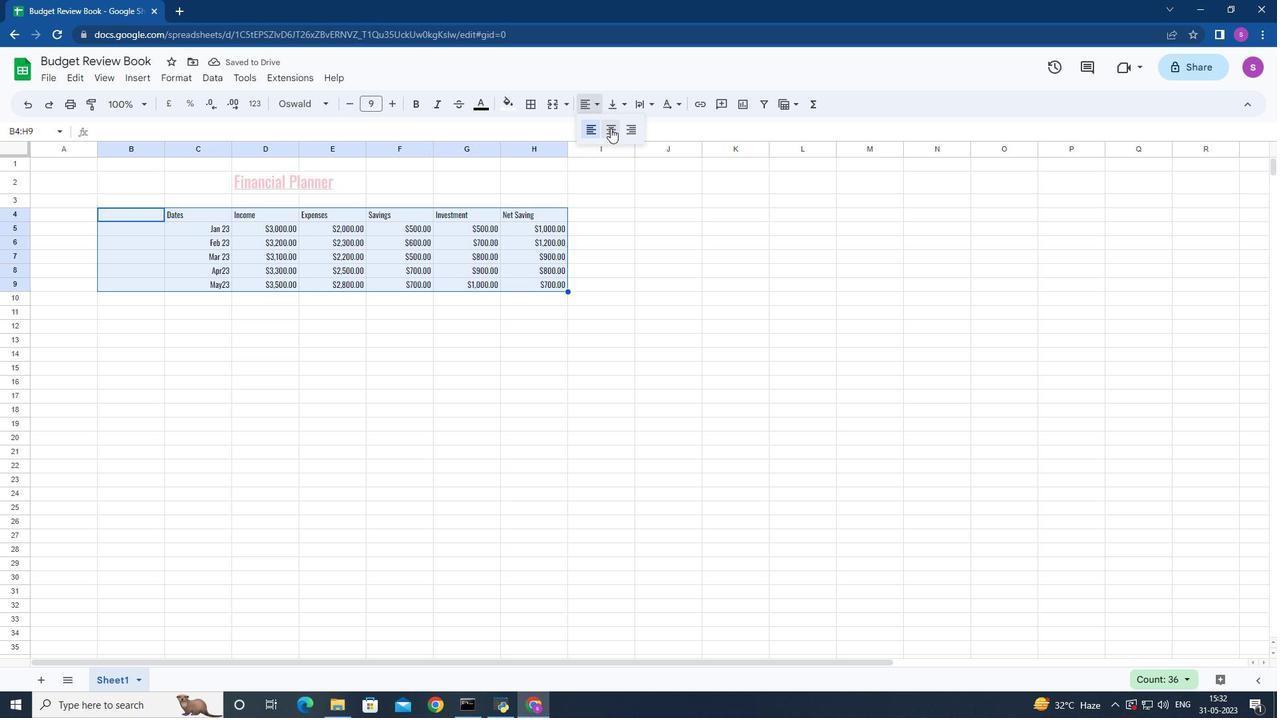 
Action: Mouse moved to (205, 177)
Screenshot: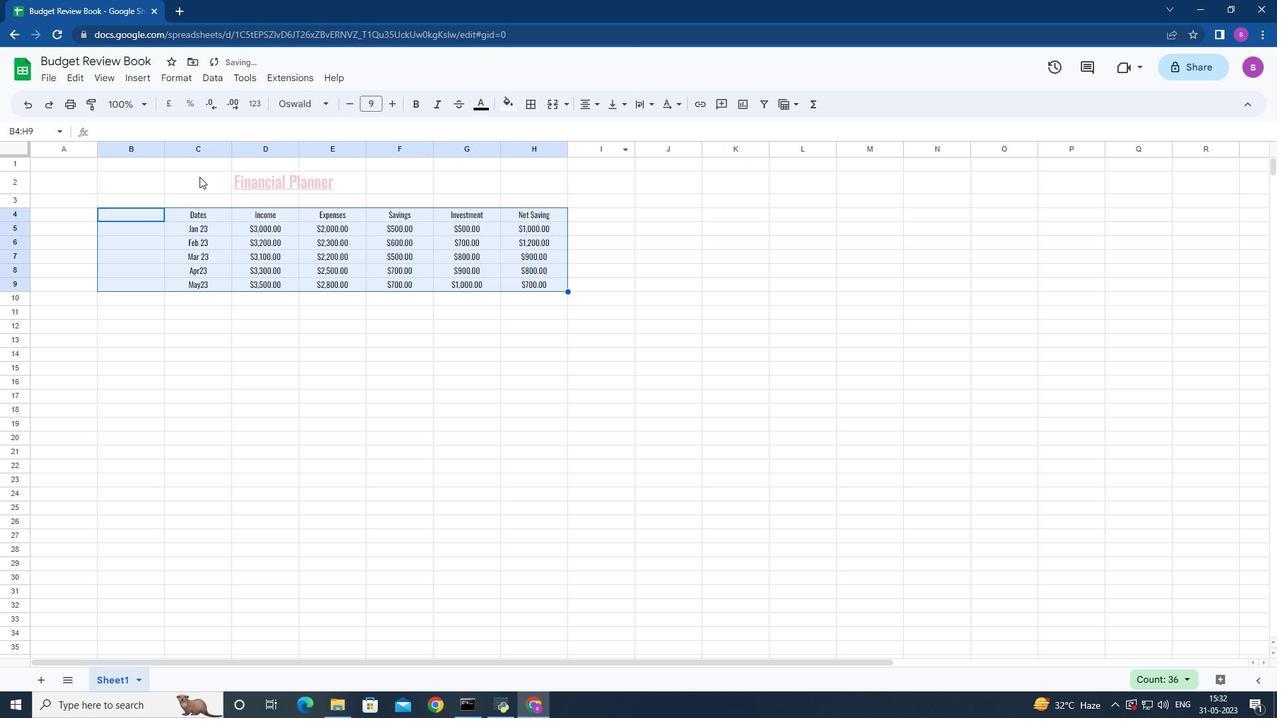 
Action: Mouse pressed left at (205, 177)
Screenshot: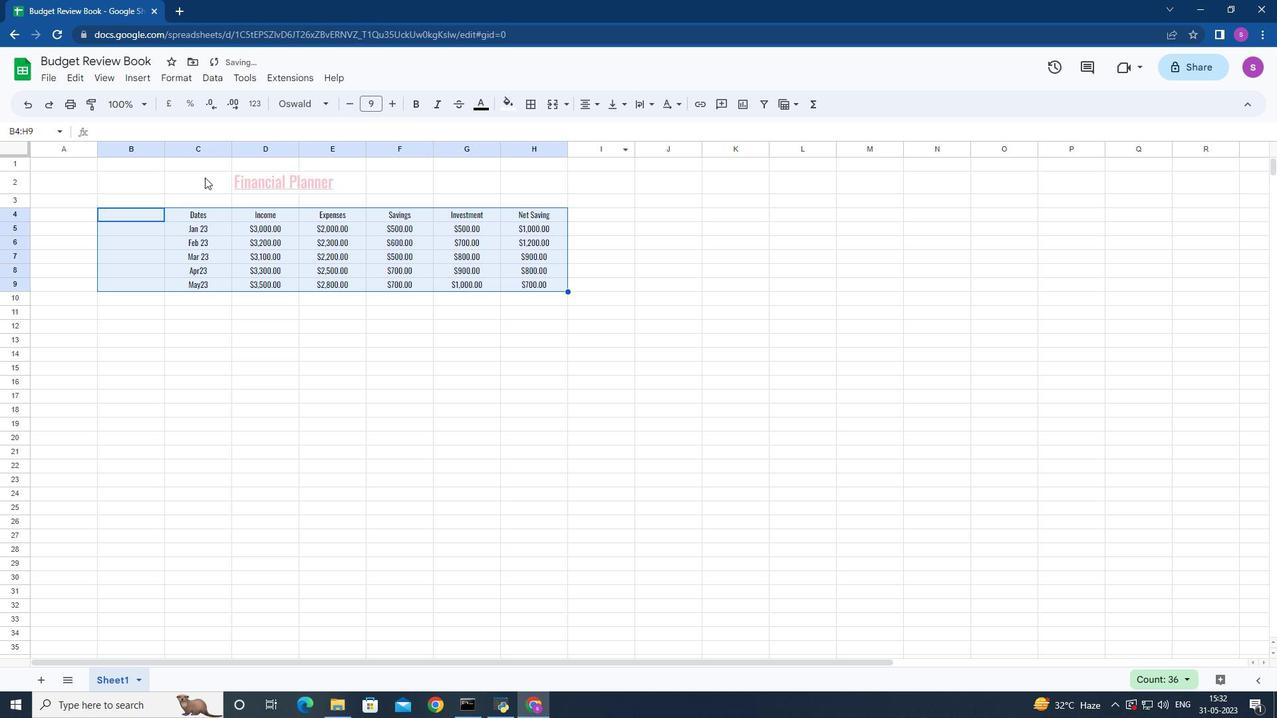 
Action: Mouse moved to (593, 104)
Screenshot: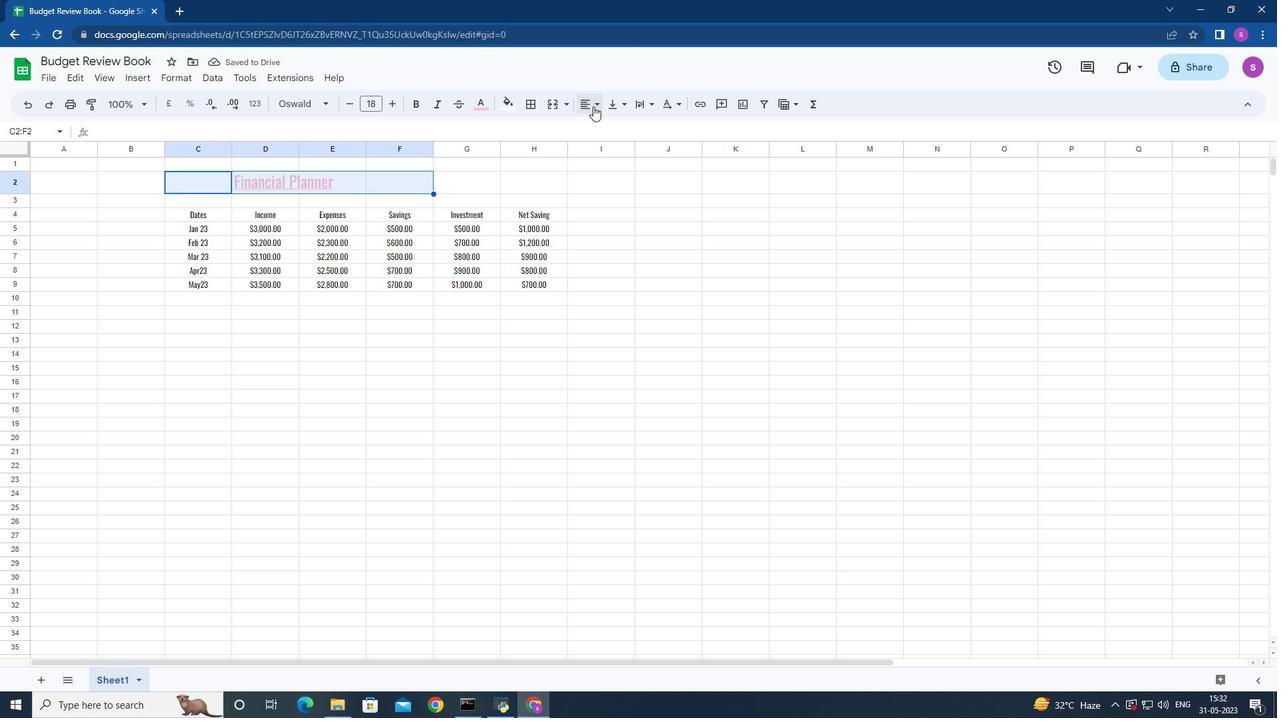 
Action: Mouse pressed left at (593, 104)
Screenshot: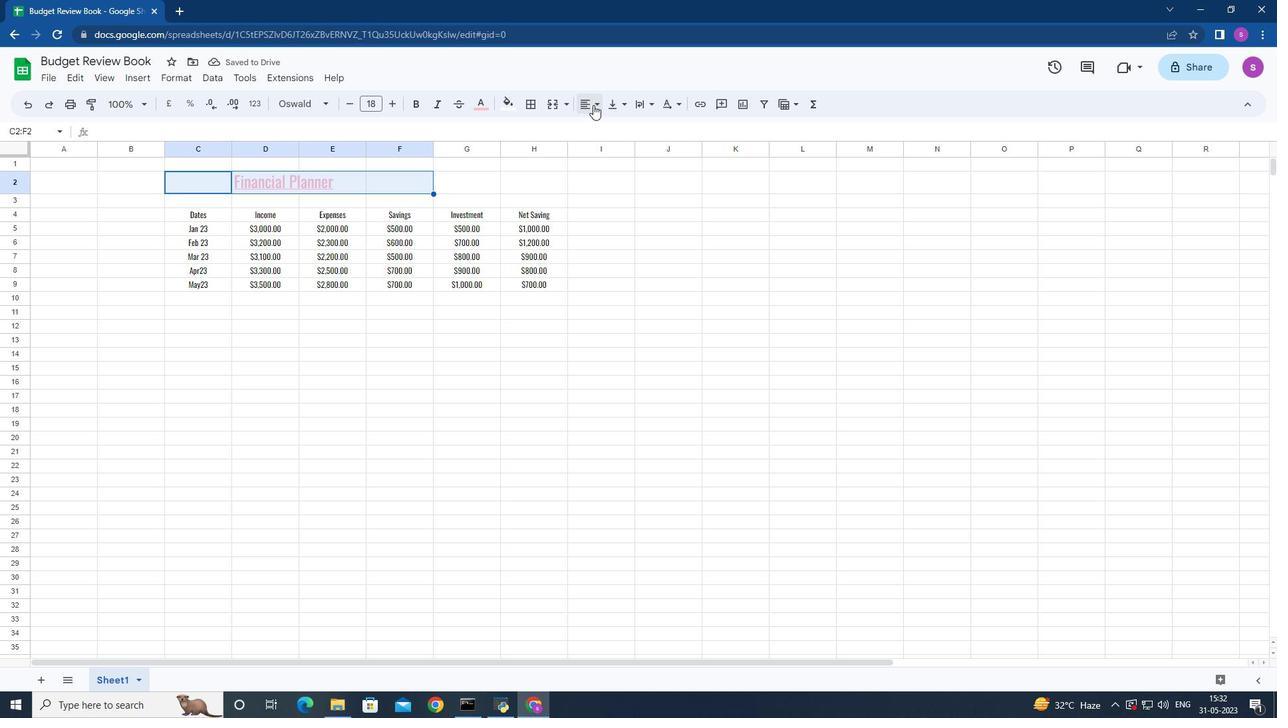 
Action: Mouse moved to (603, 131)
Screenshot: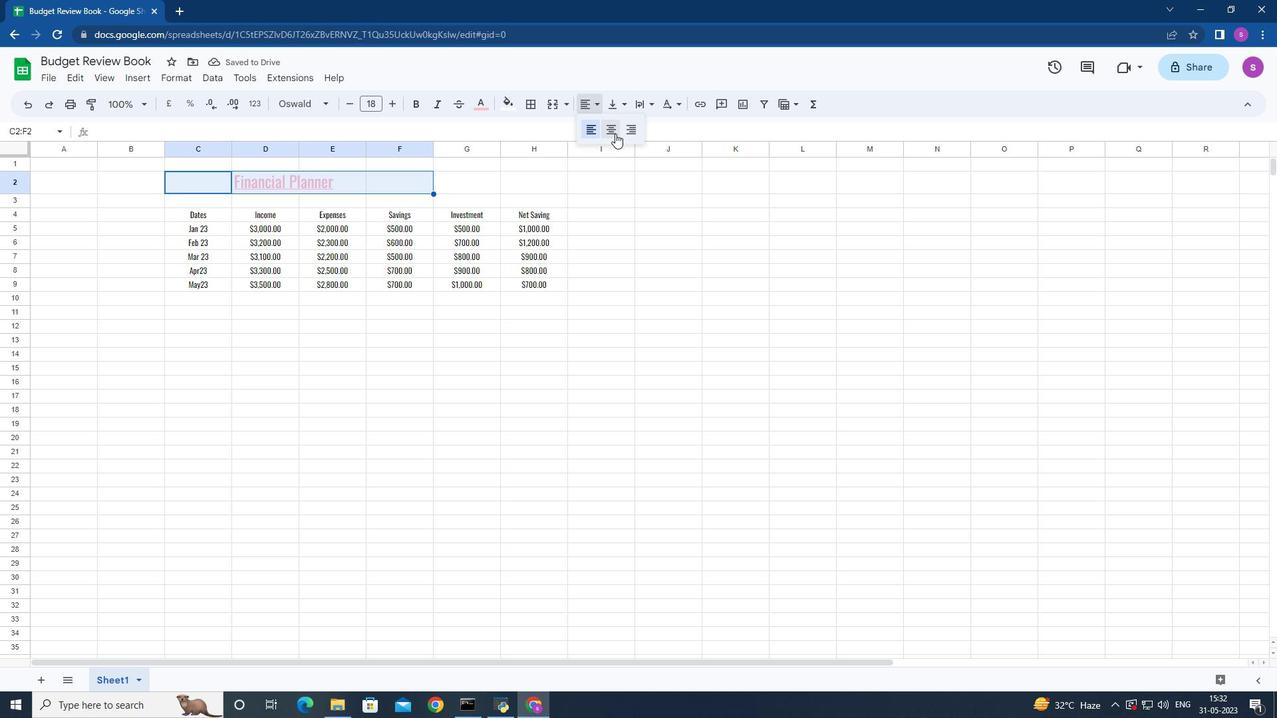 
Action: Mouse pressed left at (603, 131)
Screenshot: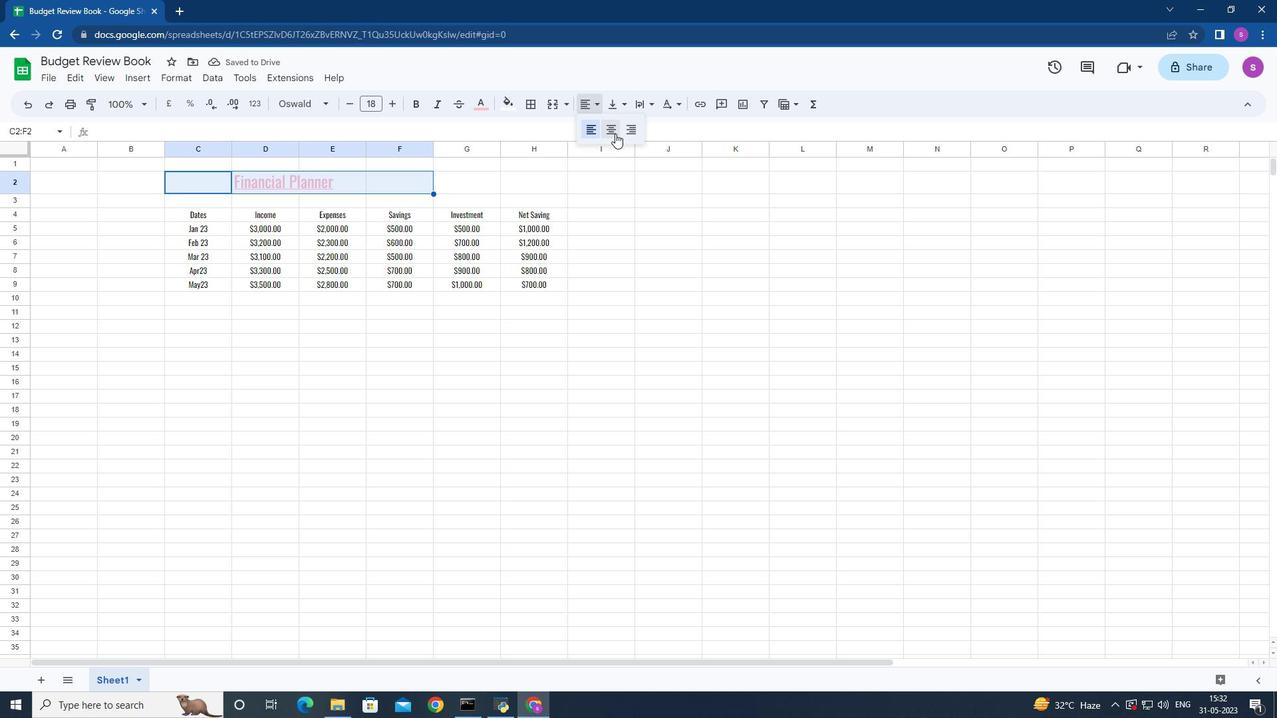 
Action: Mouse moved to (577, 205)
Screenshot: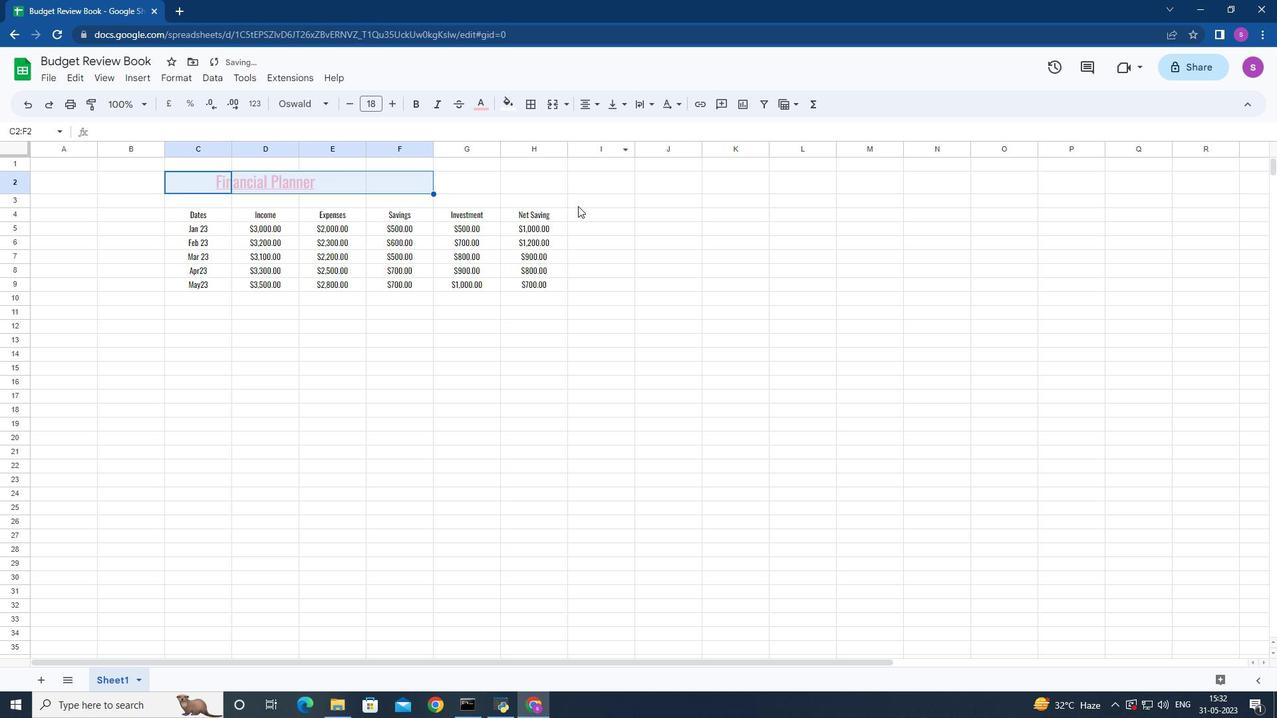 
Action: Mouse pressed left at (577, 205)
Screenshot: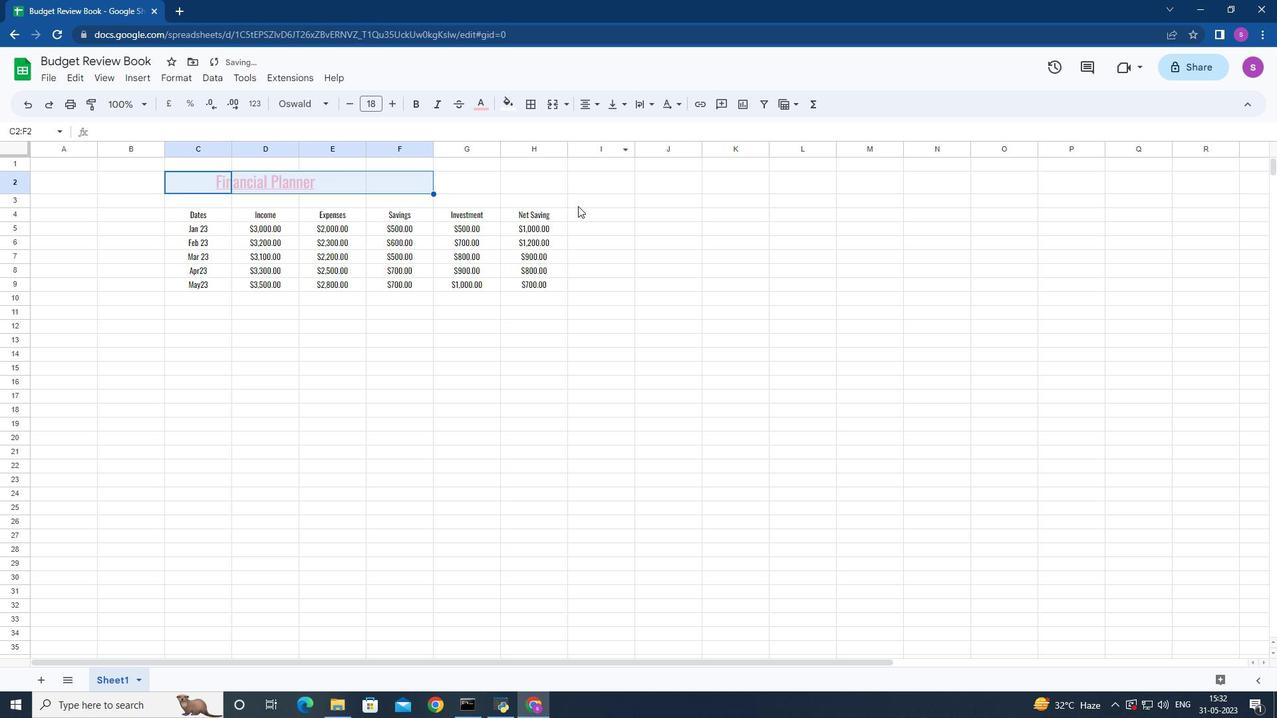 
Action: Mouse moved to (583, 214)
Screenshot: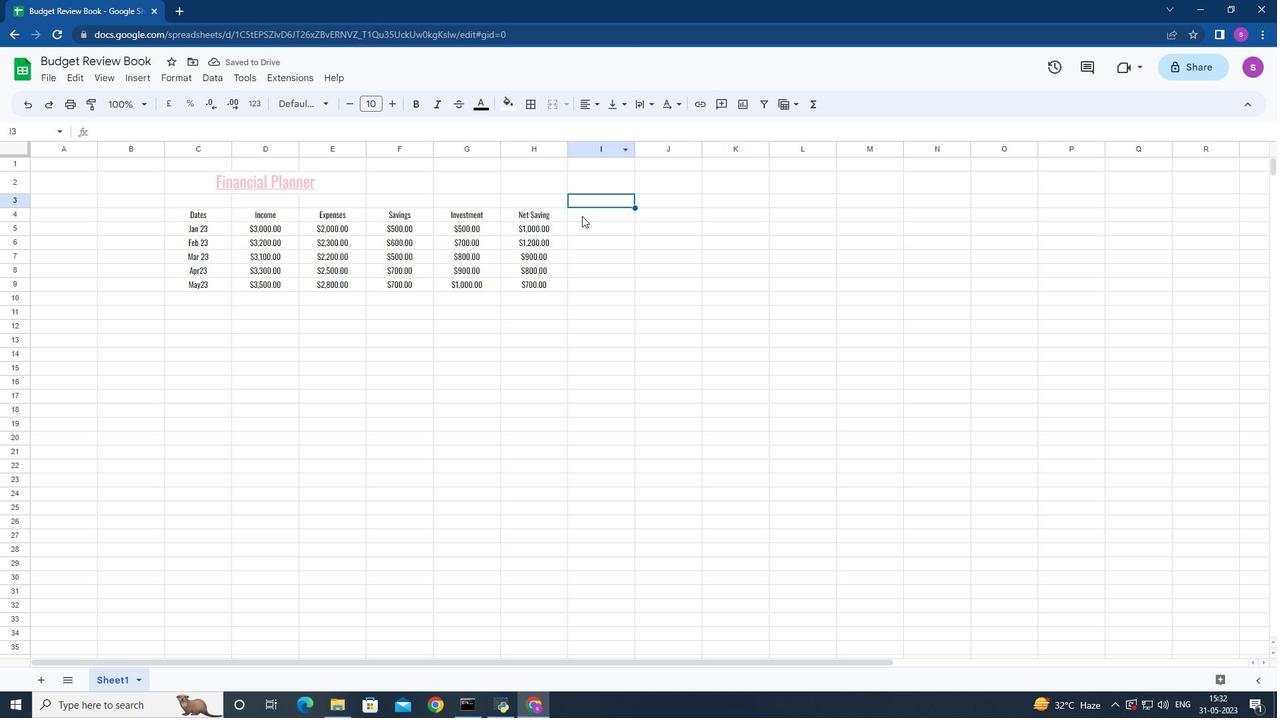 
Action: Mouse pressed left at (583, 214)
Screenshot: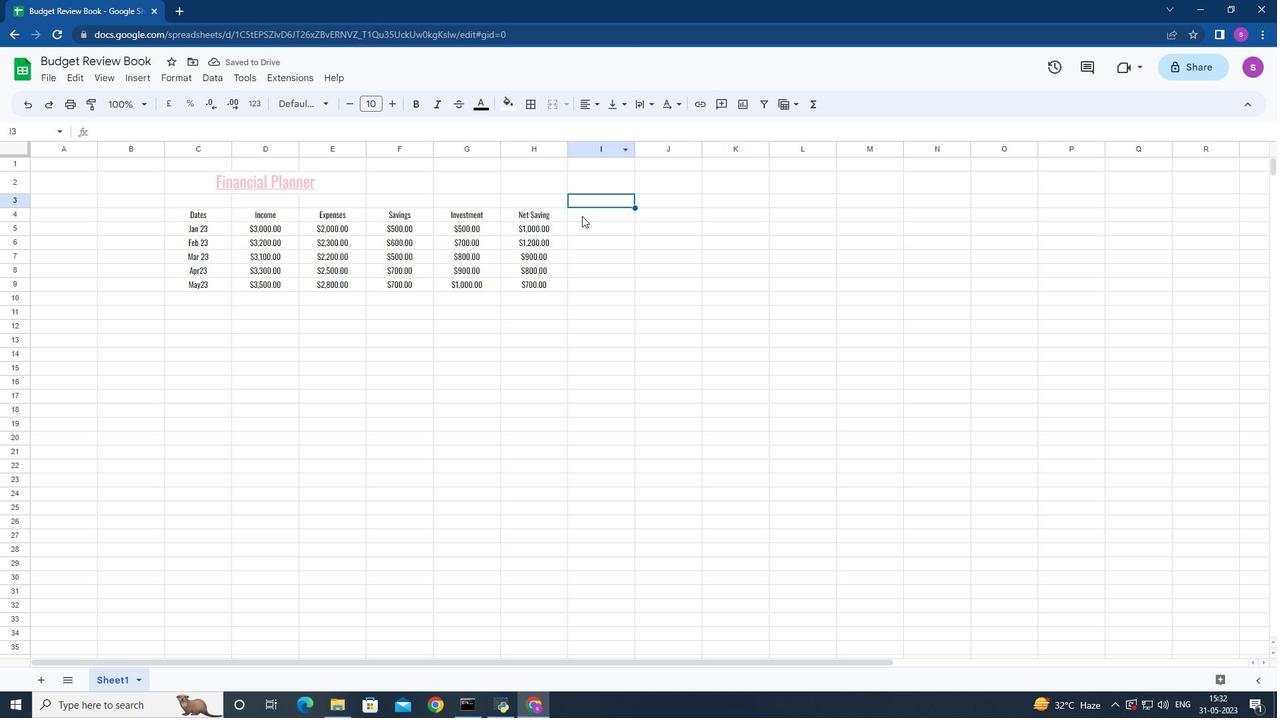 
Action: Mouse moved to (181, 208)
Screenshot: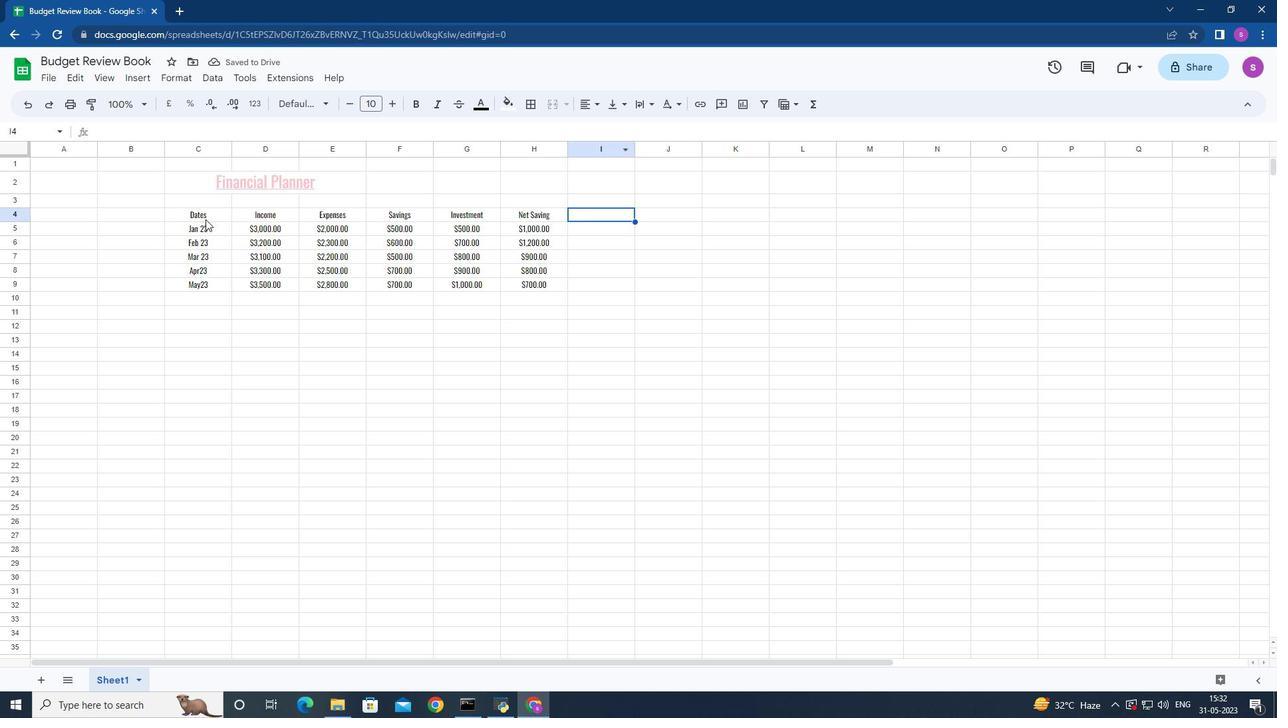 
Action: Mouse pressed left at (181, 208)
Screenshot: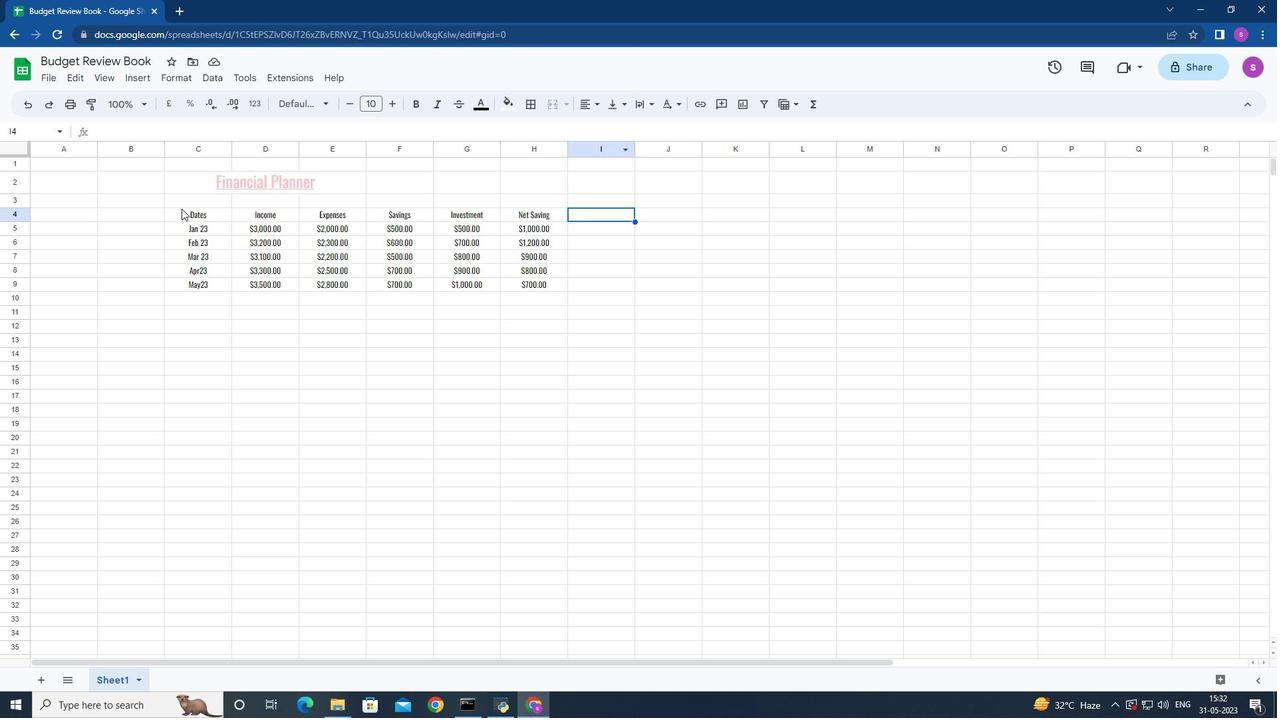 
Action: Mouse moved to (597, 103)
Screenshot: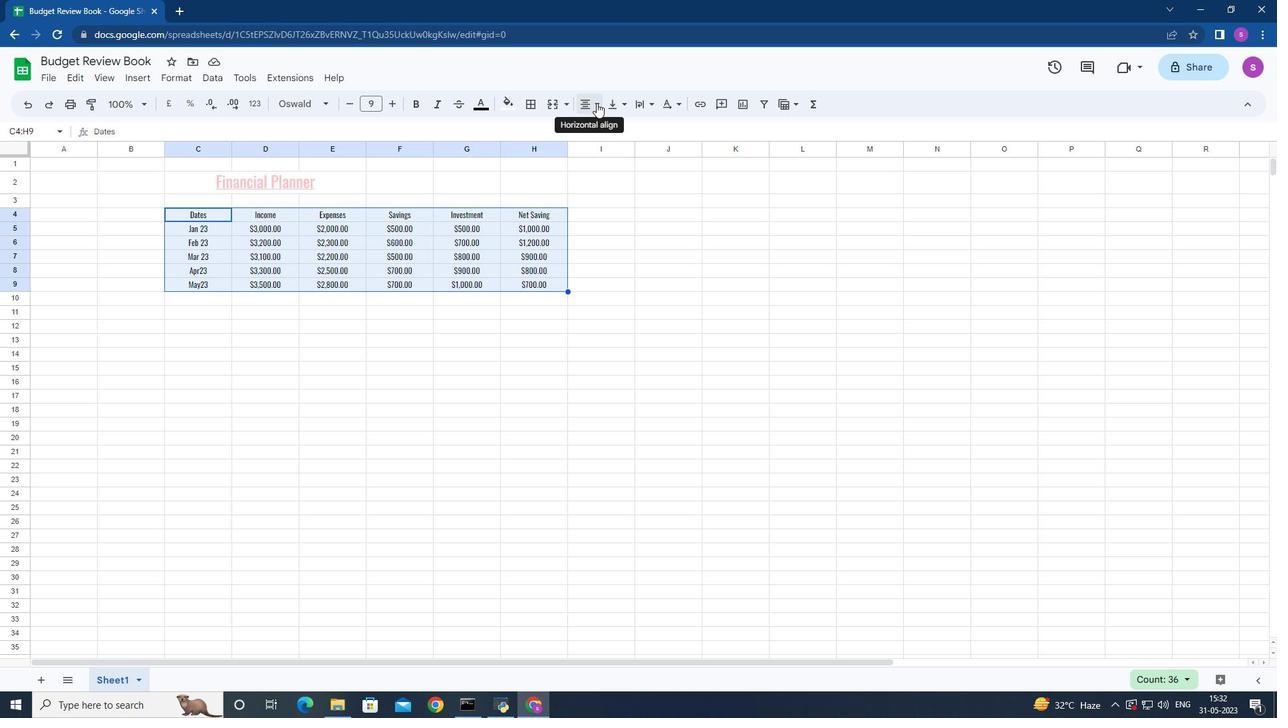 
Action: Mouse pressed left at (597, 103)
Screenshot: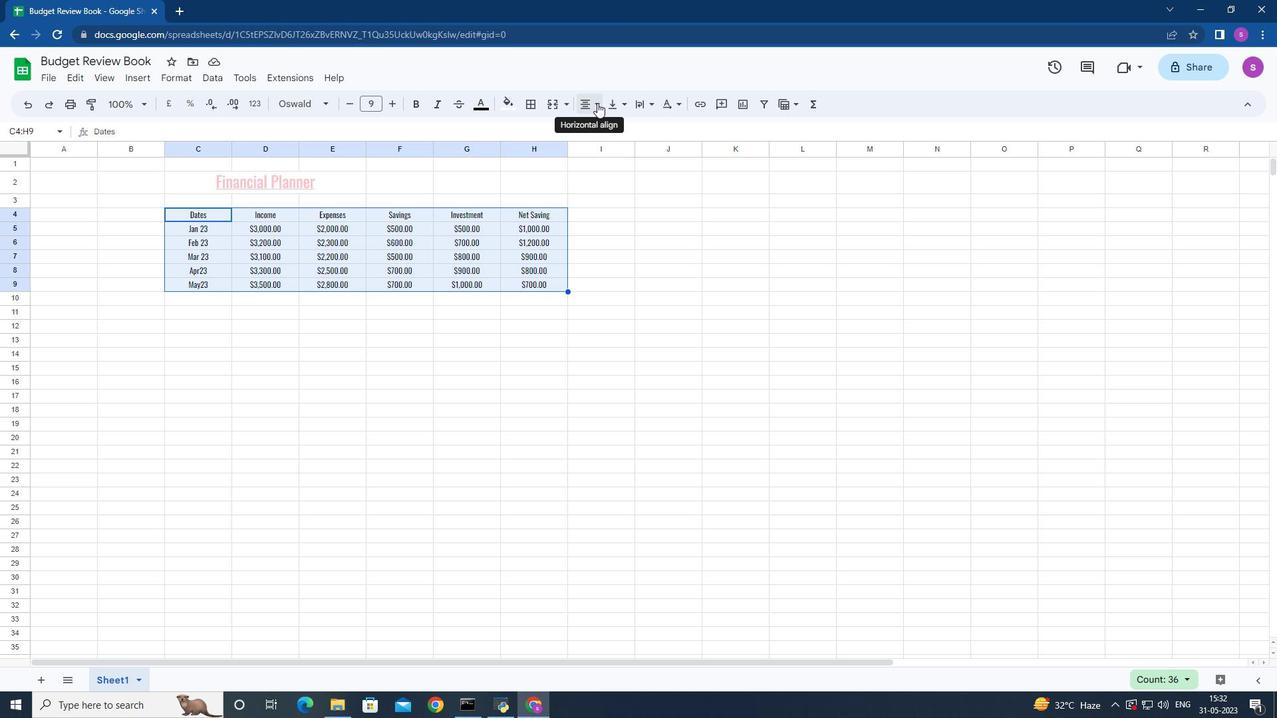 
Action: Mouse moved to (609, 129)
Screenshot: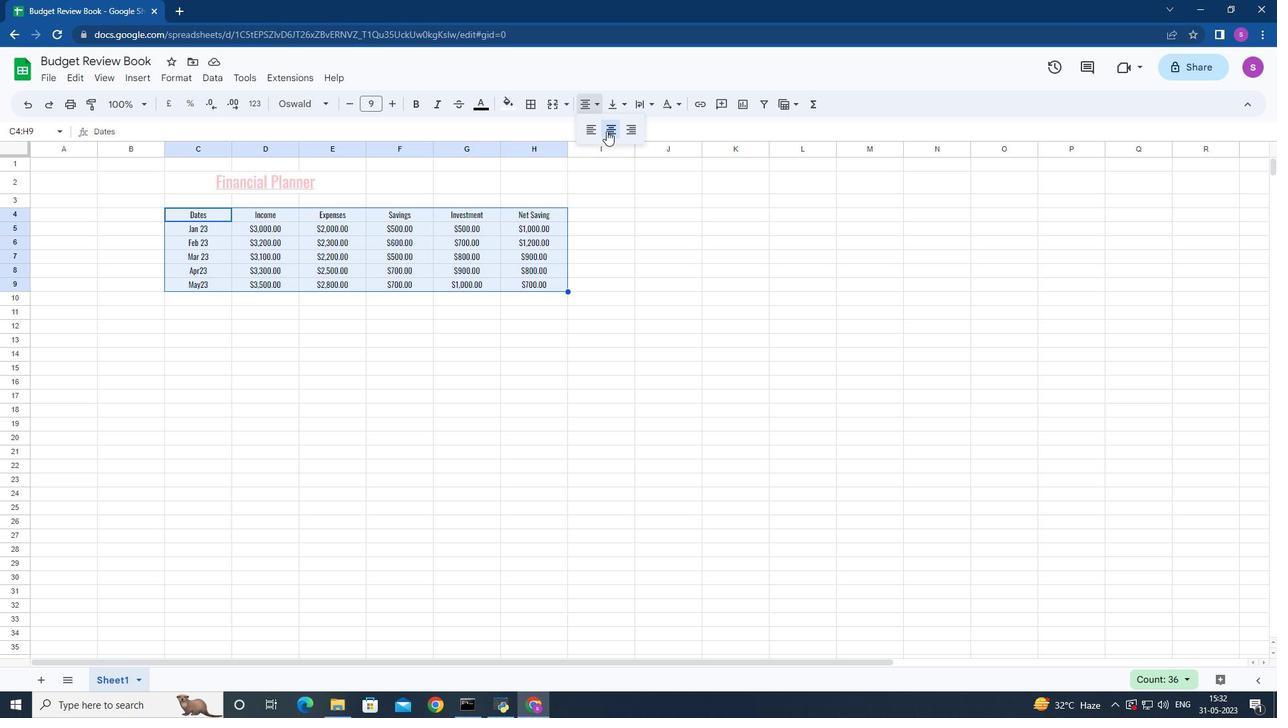 
Action: Mouse pressed left at (609, 129)
Screenshot: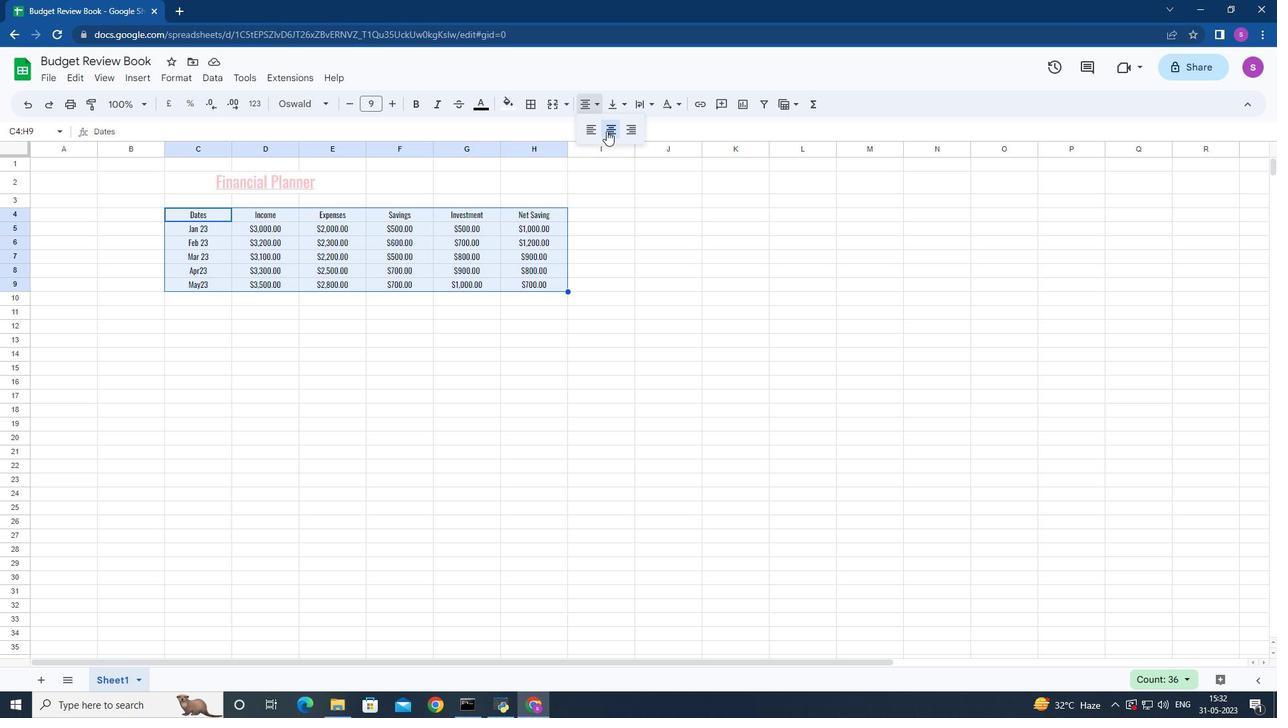 
Action: Mouse moved to (645, 227)
Screenshot: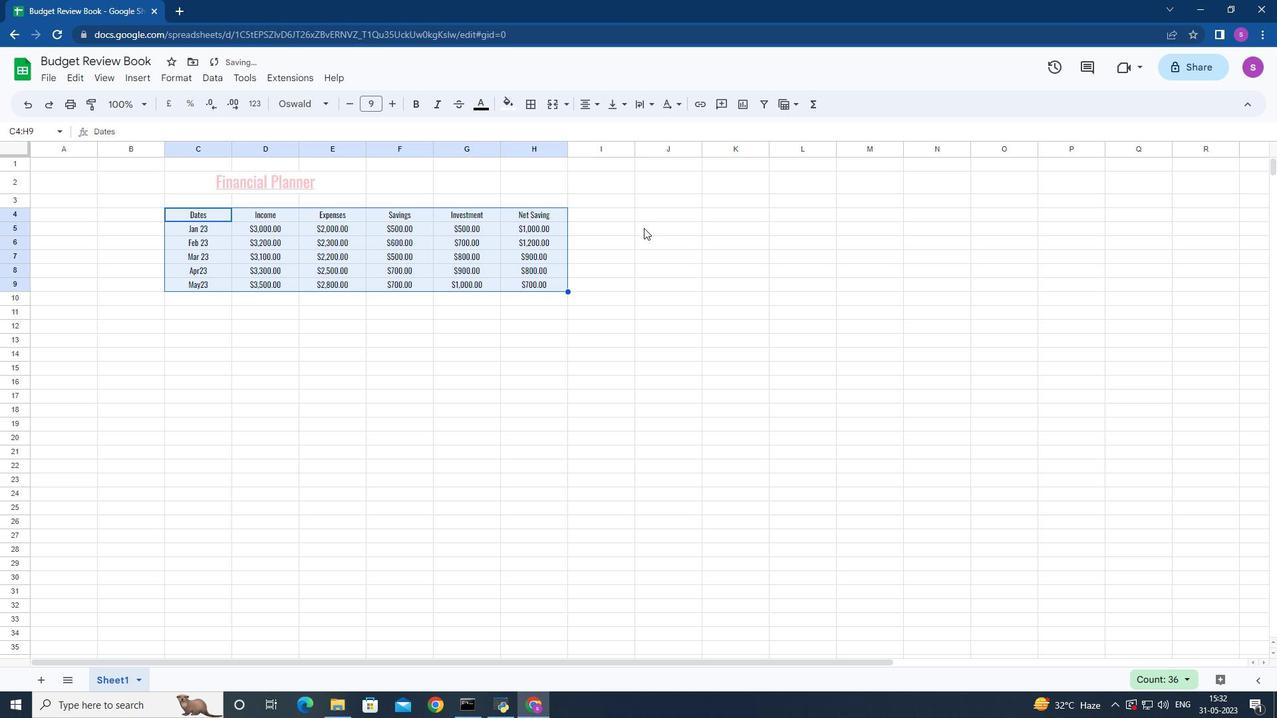 
Action: Mouse pressed left at (645, 227)
Screenshot: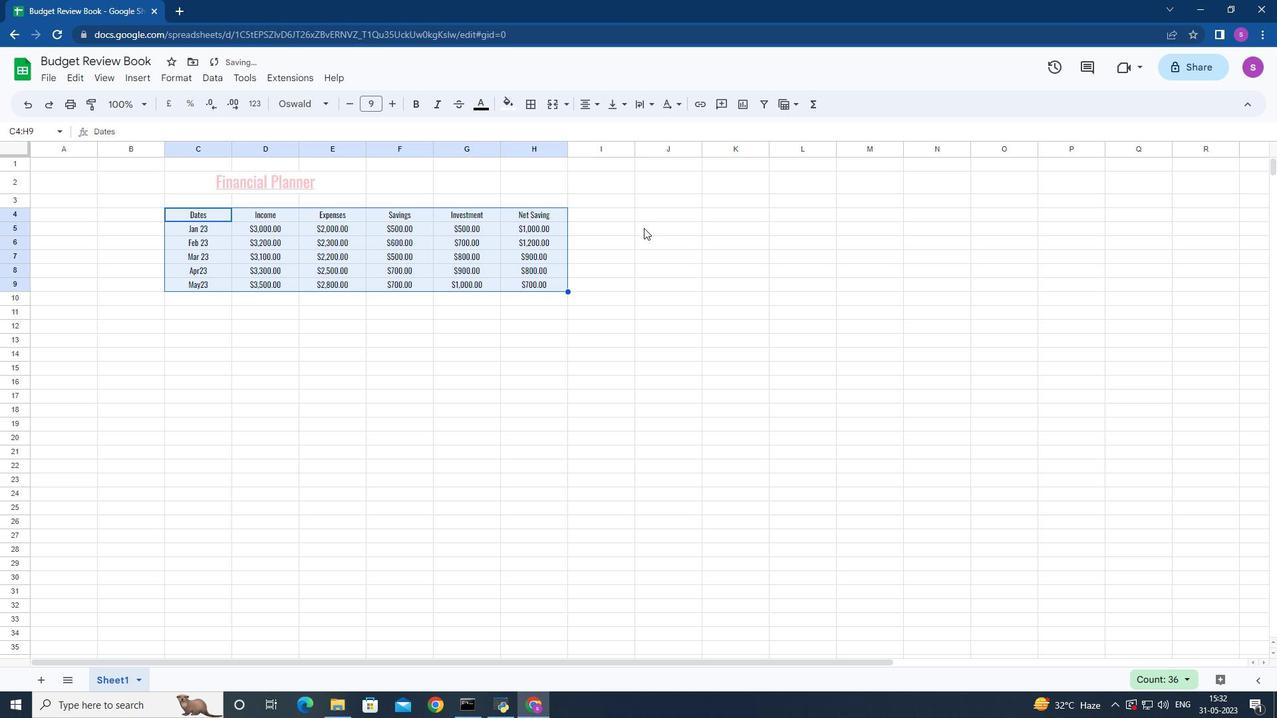 
Action: Mouse moved to (620, 393)
Screenshot: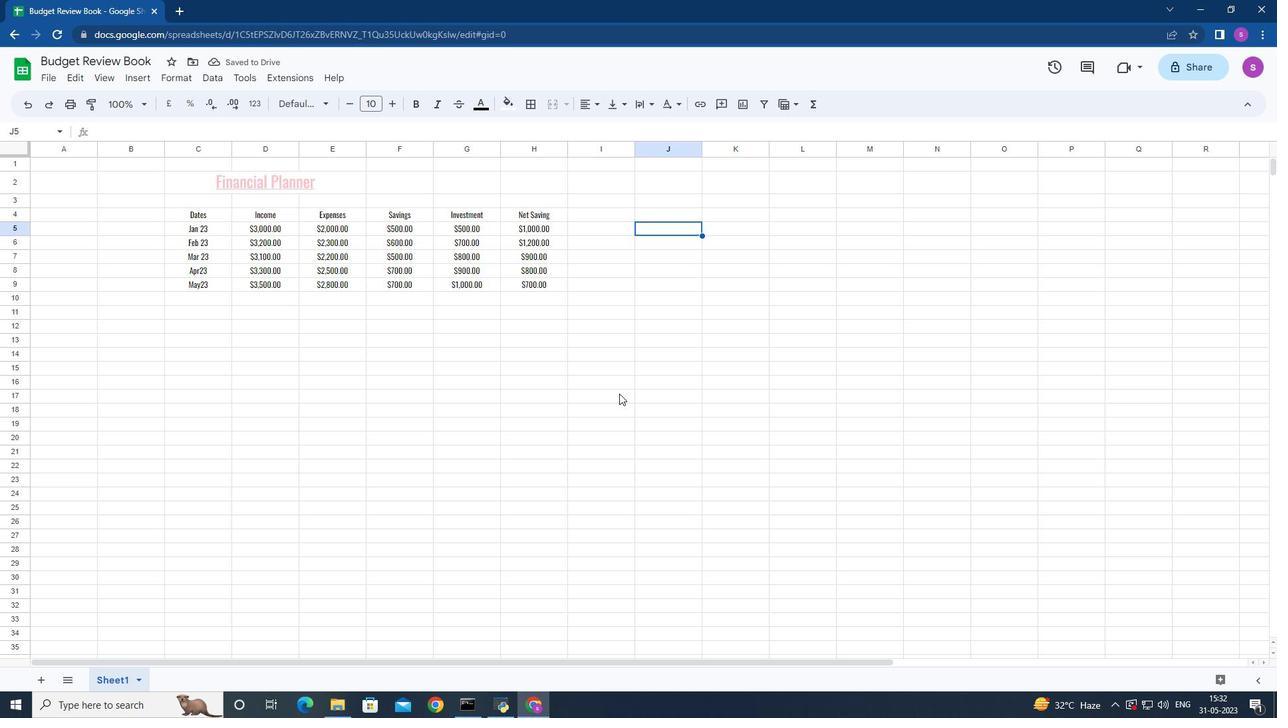 
